 Task: Find a house in Concord, United States for 8 guests from 12th to 16th June with WiFi, free parking, TV, and a price range of 10,000 to 16,000 INR.
Action: Mouse moved to (576, 106)
Screenshot: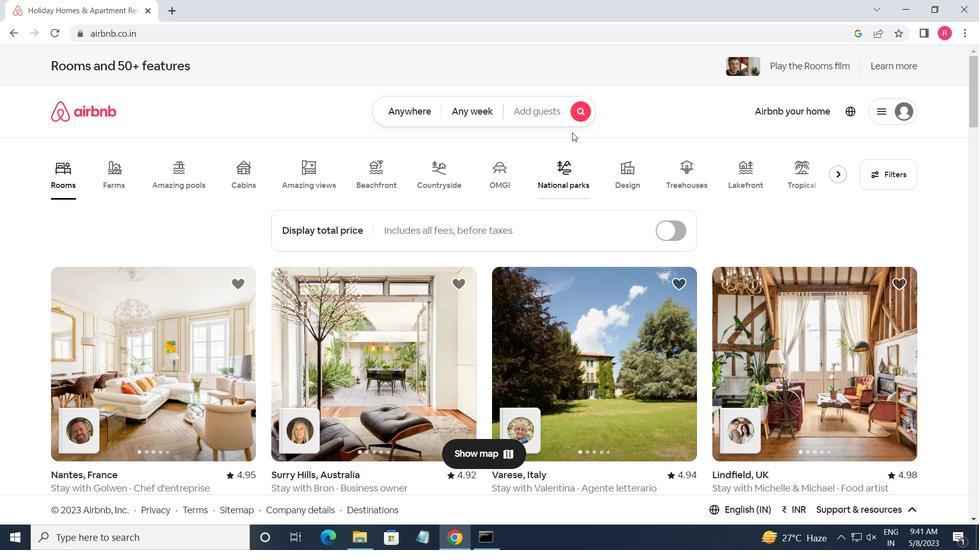 
Action: Mouse pressed left at (576, 106)
Screenshot: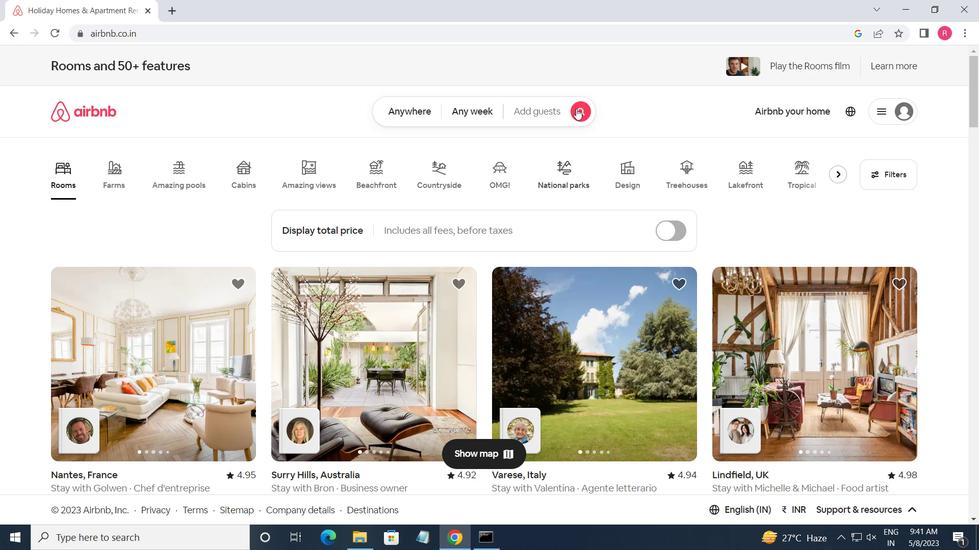 
Action: Mouse moved to (322, 154)
Screenshot: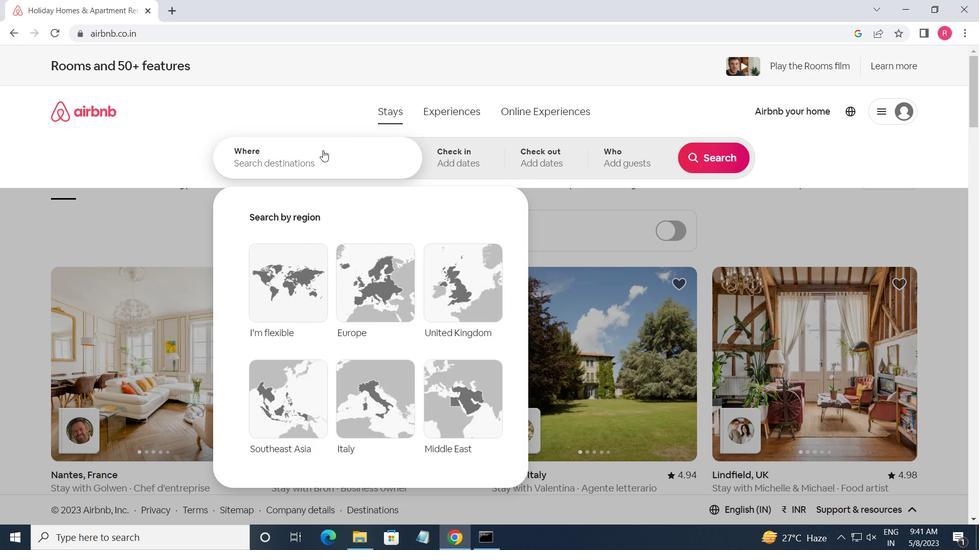 
Action: Mouse pressed left at (322, 154)
Screenshot: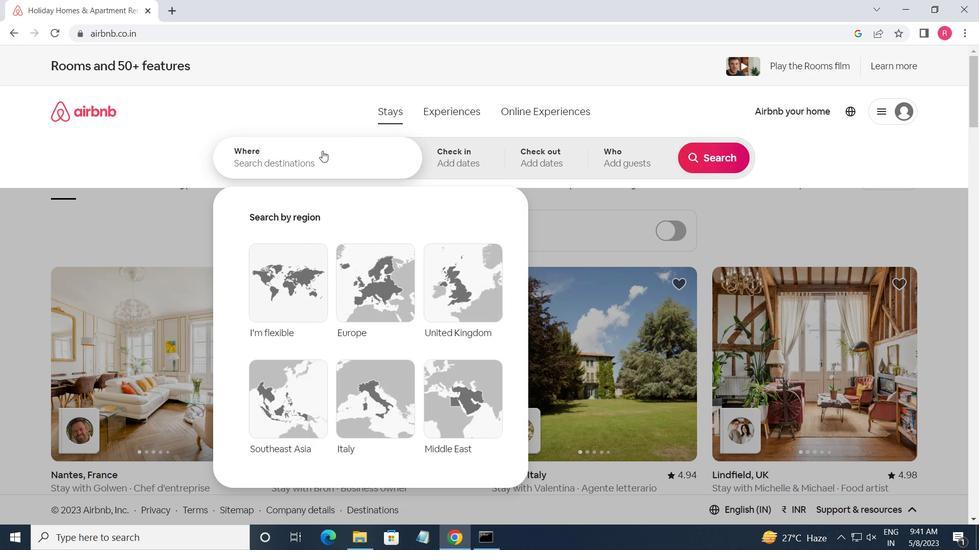 
Action: Key pressed <Key.shift>CONCORD,<Key.shift_r>UNITED<Key.space><Key.shift>STATE<Key.enter>
Screenshot: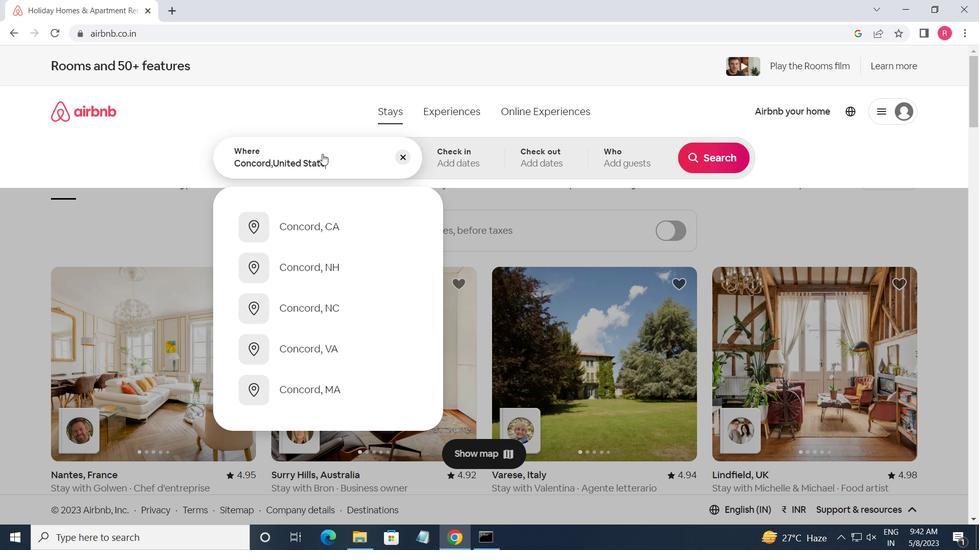 
Action: Mouse moved to (552, 379)
Screenshot: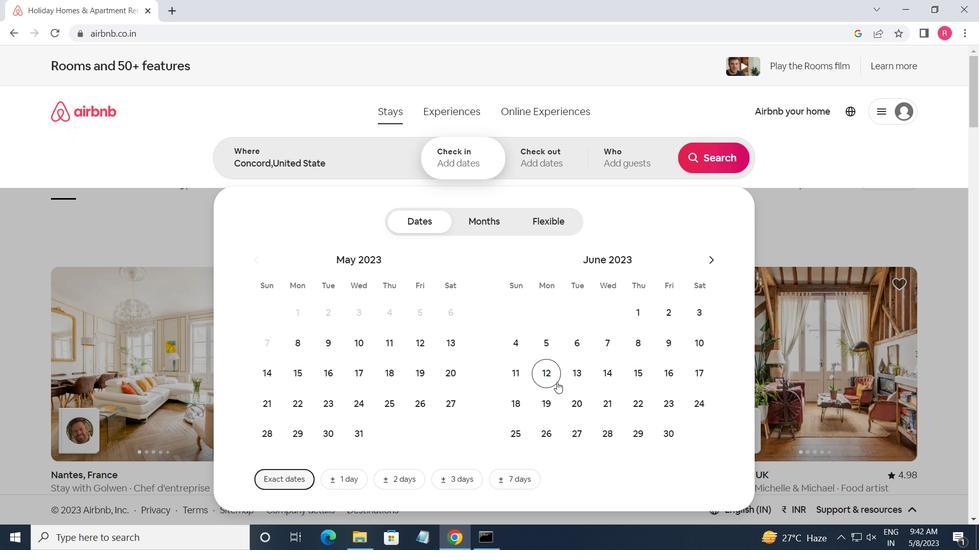 
Action: Mouse pressed left at (552, 379)
Screenshot: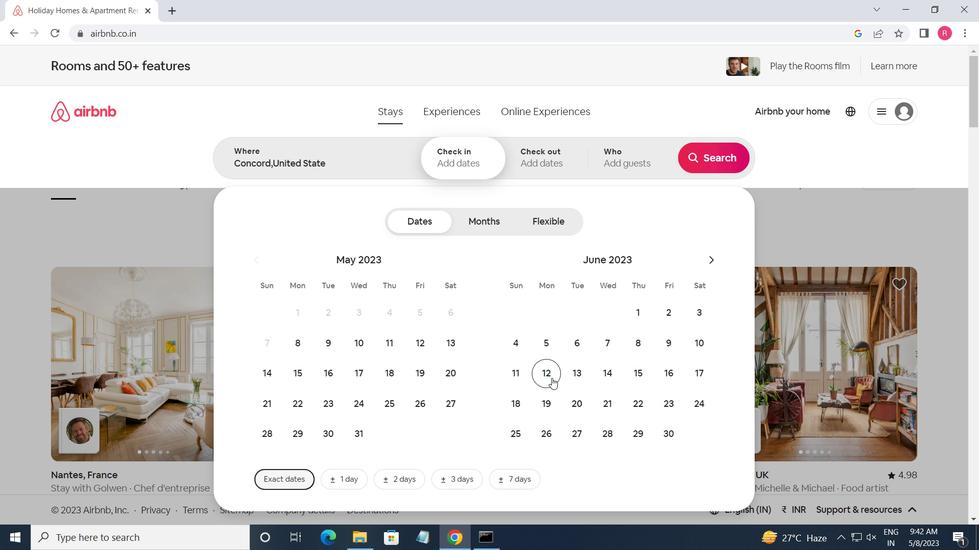 
Action: Mouse moved to (674, 378)
Screenshot: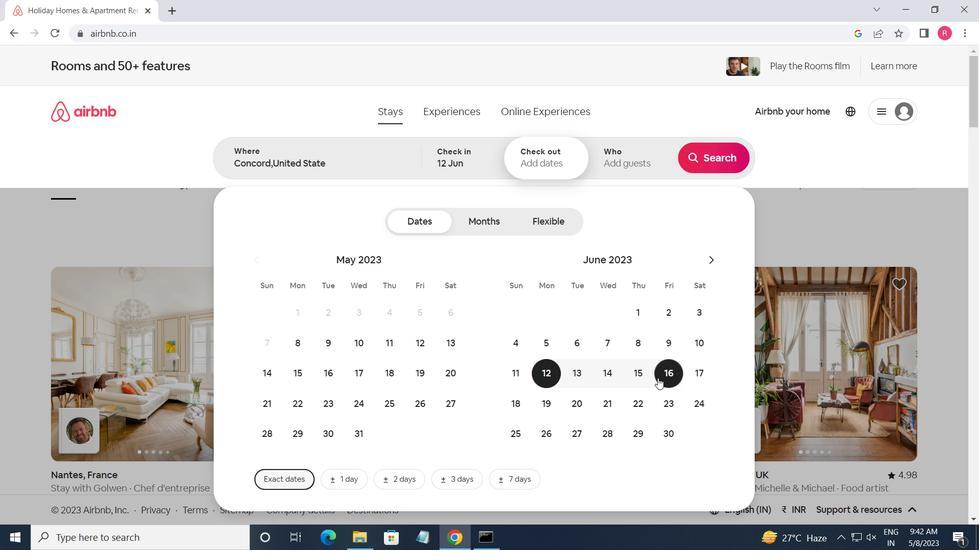 
Action: Mouse pressed left at (674, 378)
Screenshot: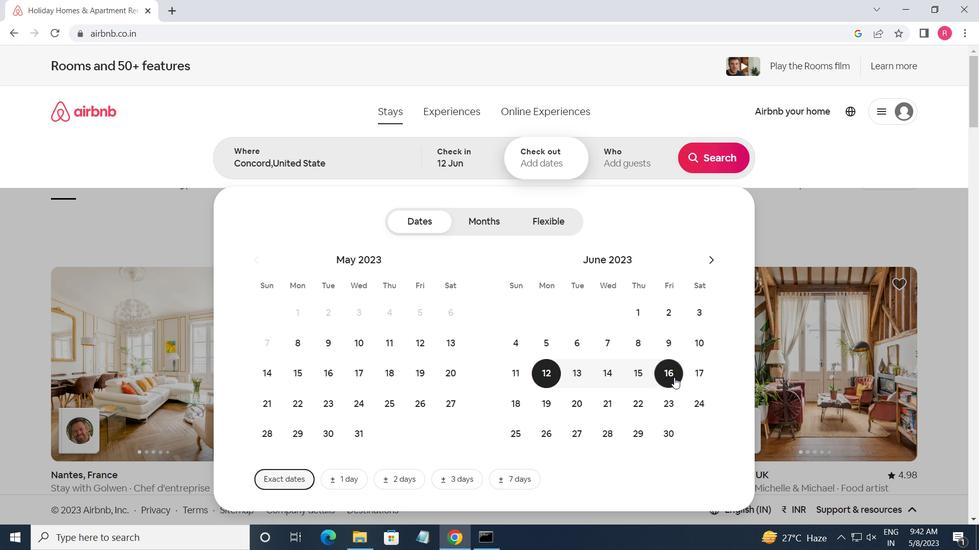
Action: Mouse moved to (644, 161)
Screenshot: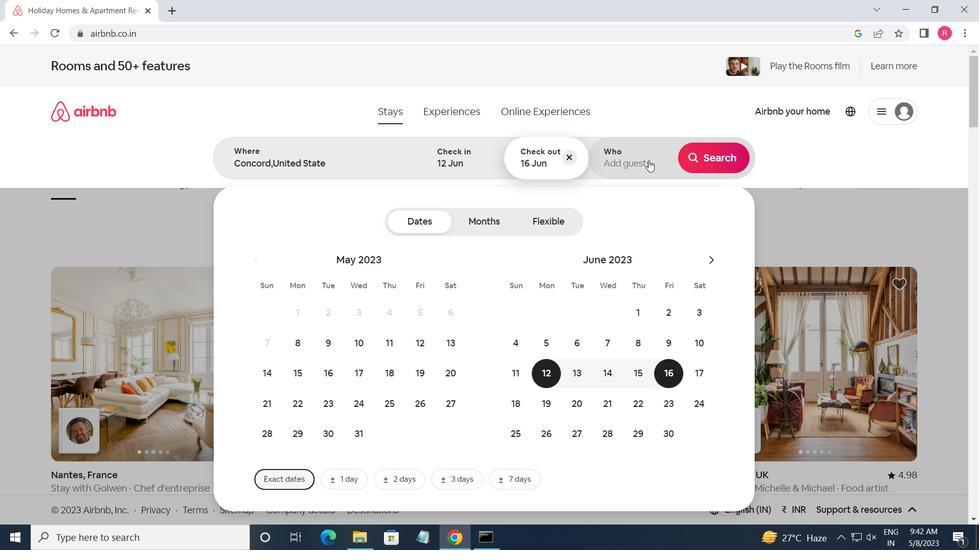 
Action: Mouse pressed left at (644, 161)
Screenshot: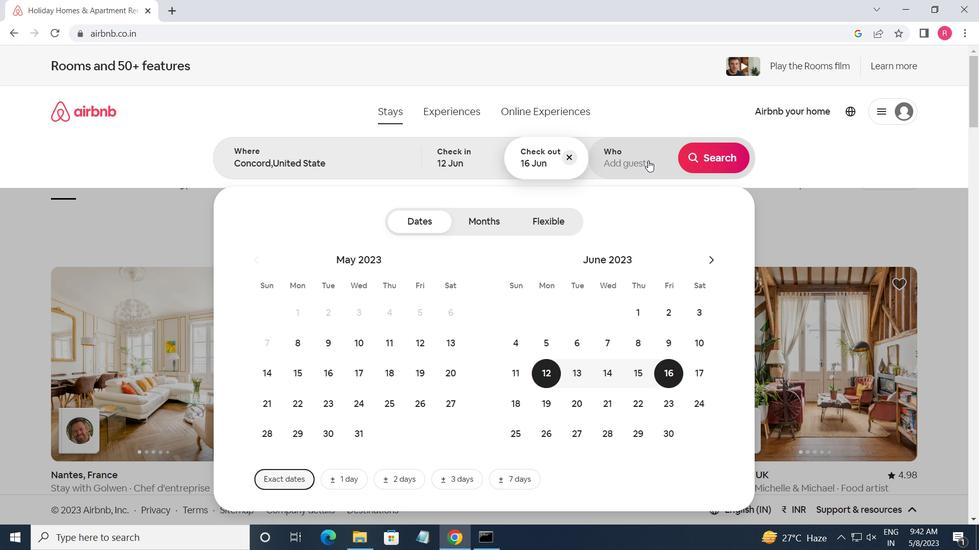 
Action: Mouse moved to (720, 230)
Screenshot: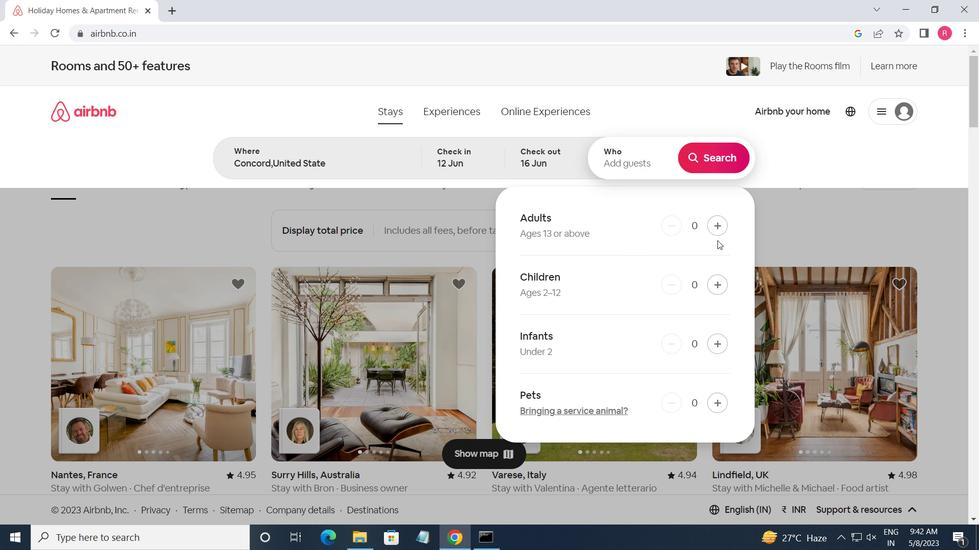 
Action: Mouse pressed left at (720, 230)
Screenshot: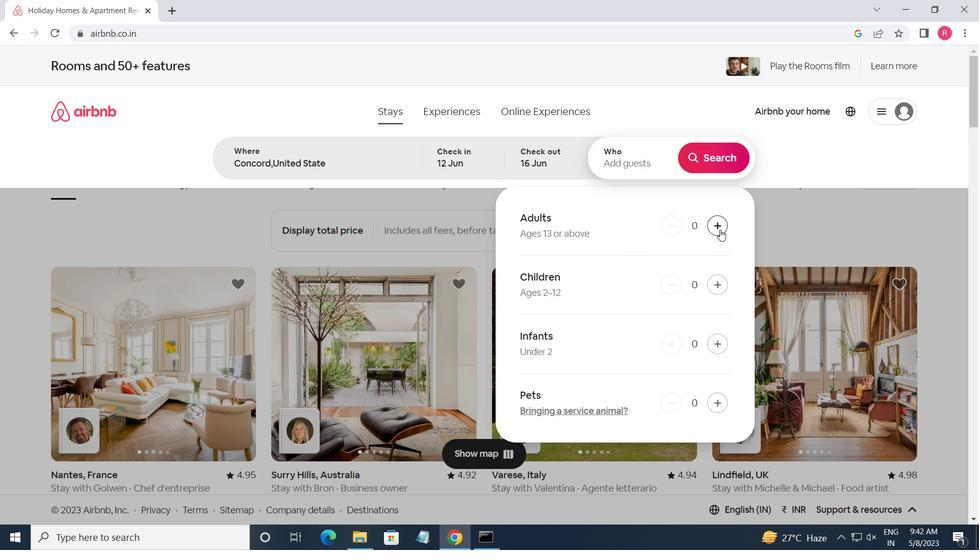 
Action: Mouse pressed left at (720, 230)
Screenshot: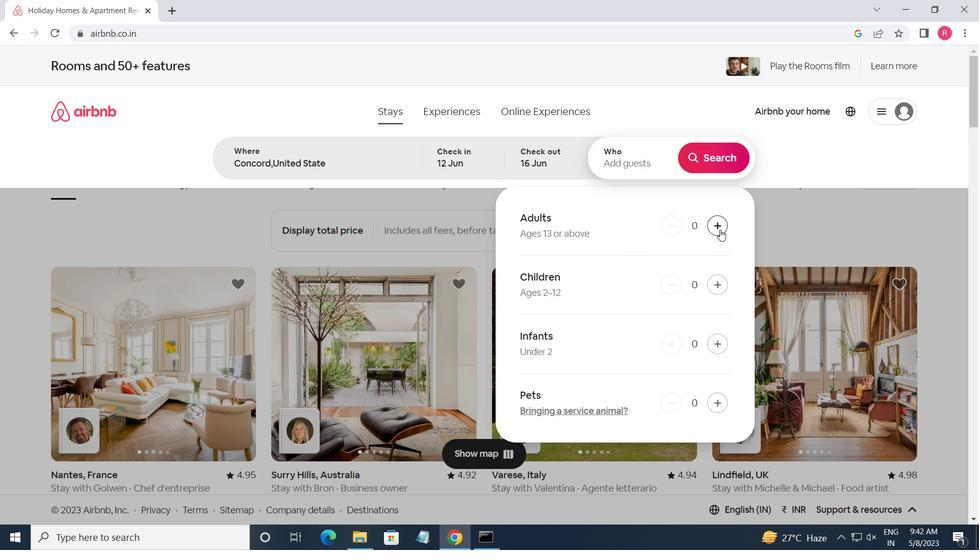 
Action: Mouse pressed left at (720, 230)
Screenshot: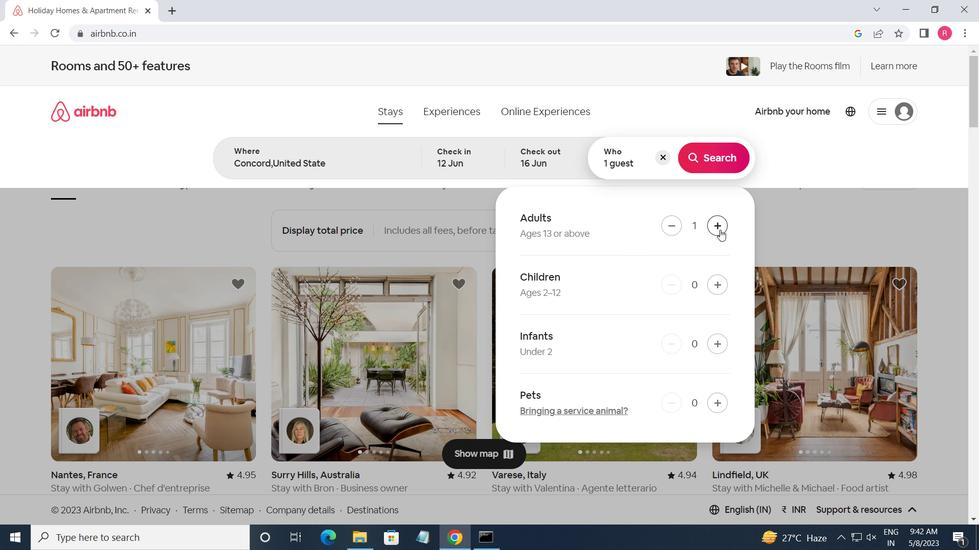 
Action: Mouse pressed left at (720, 230)
Screenshot: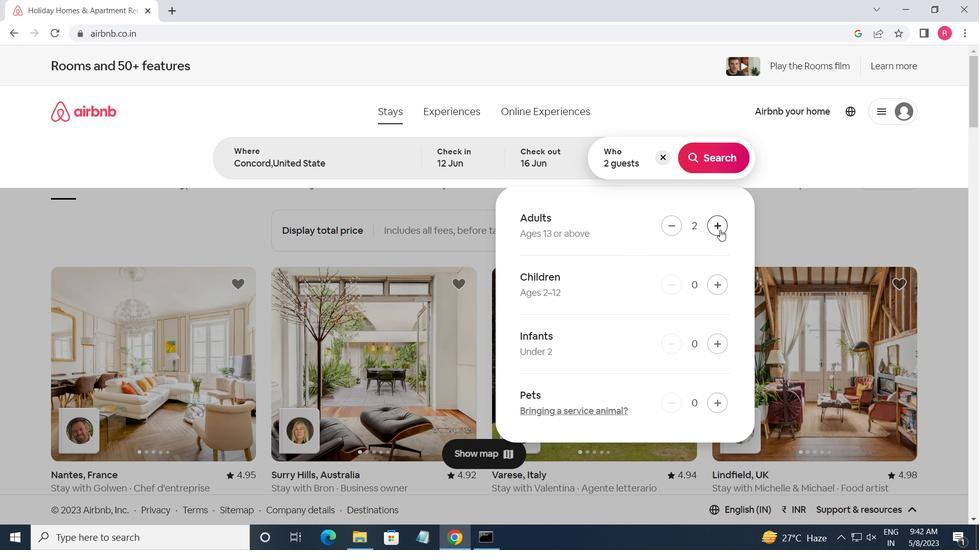 
Action: Mouse pressed left at (720, 230)
Screenshot: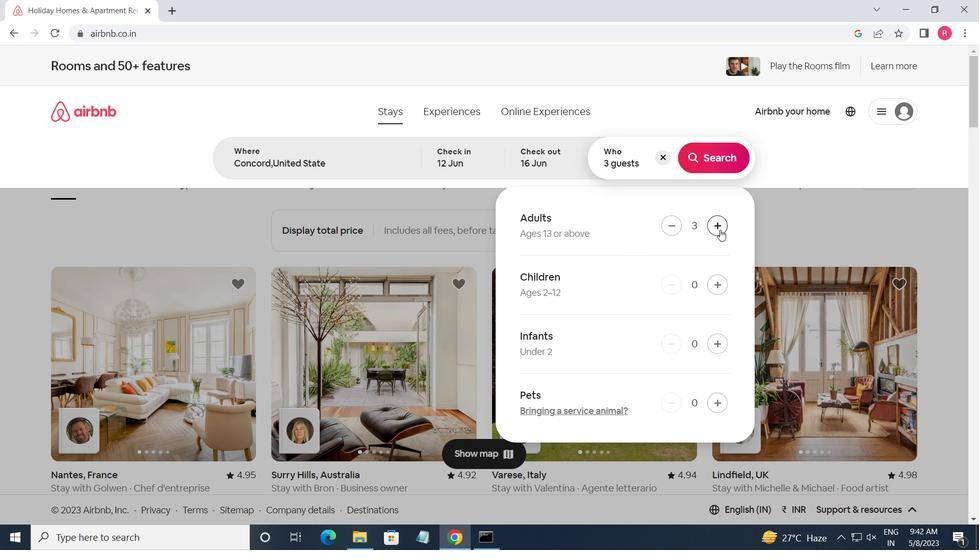 
Action: Mouse pressed left at (720, 230)
Screenshot: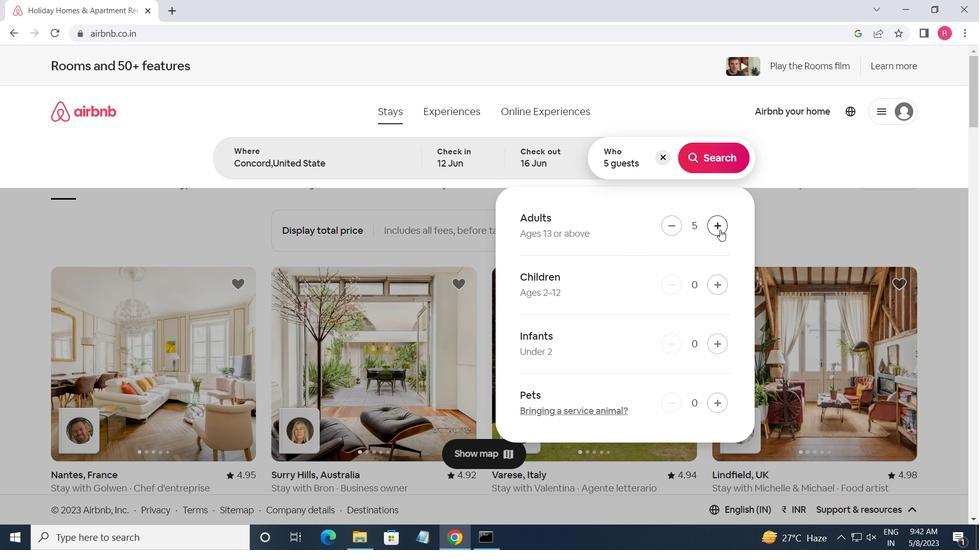 
Action: Mouse pressed left at (720, 230)
Screenshot: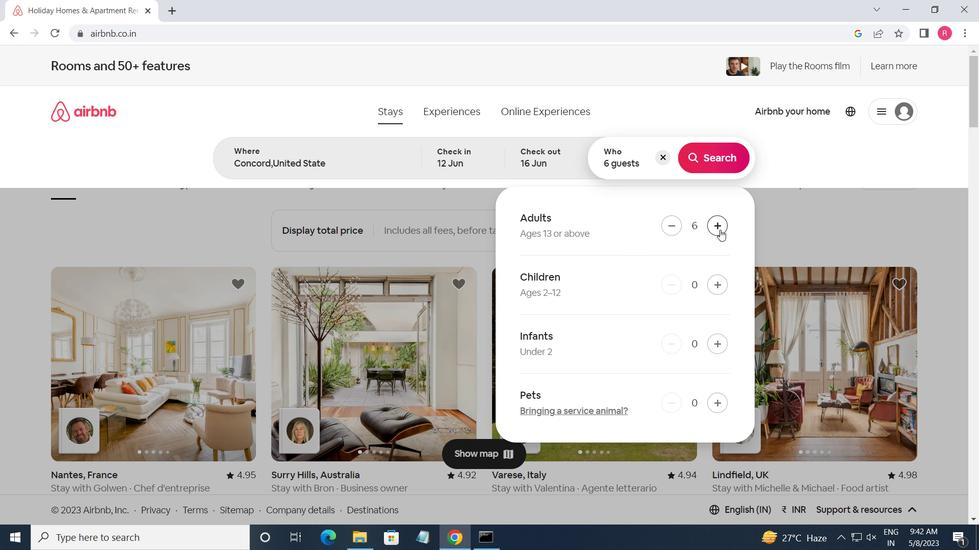 
Action: Mouse pressed left at (720, 230)
Screenshot: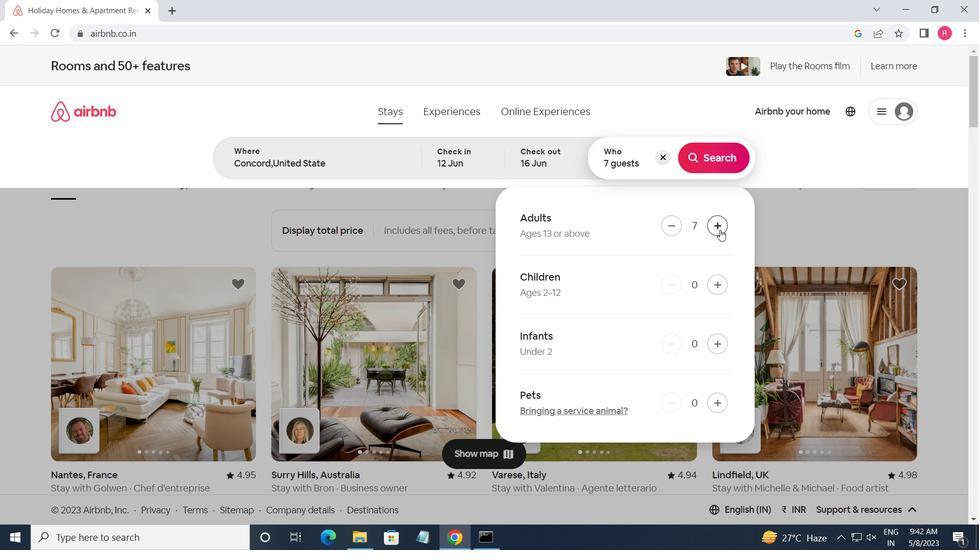 
Action: Mouse moved to (707, 169)
Screenshot: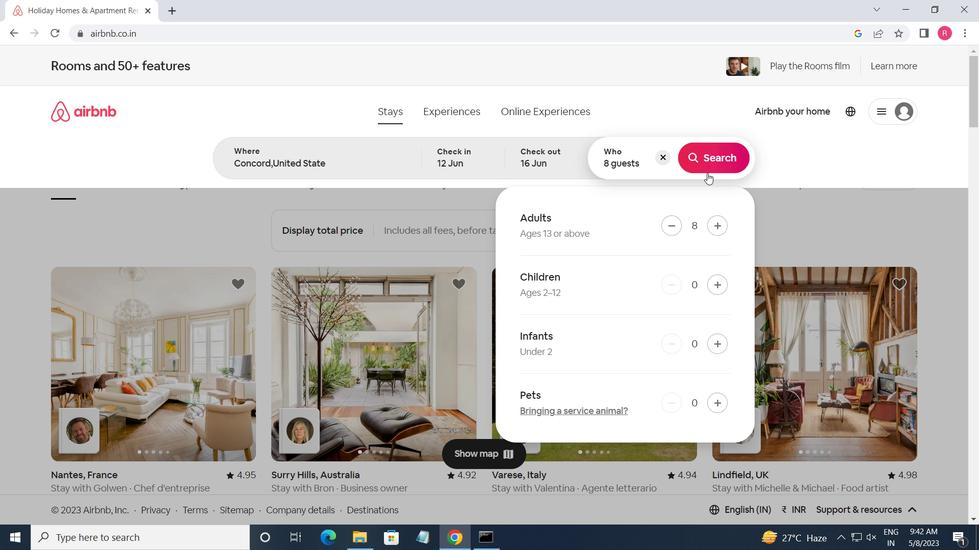 
Action: Mouse pressed left at (707, 169)
Screenshot: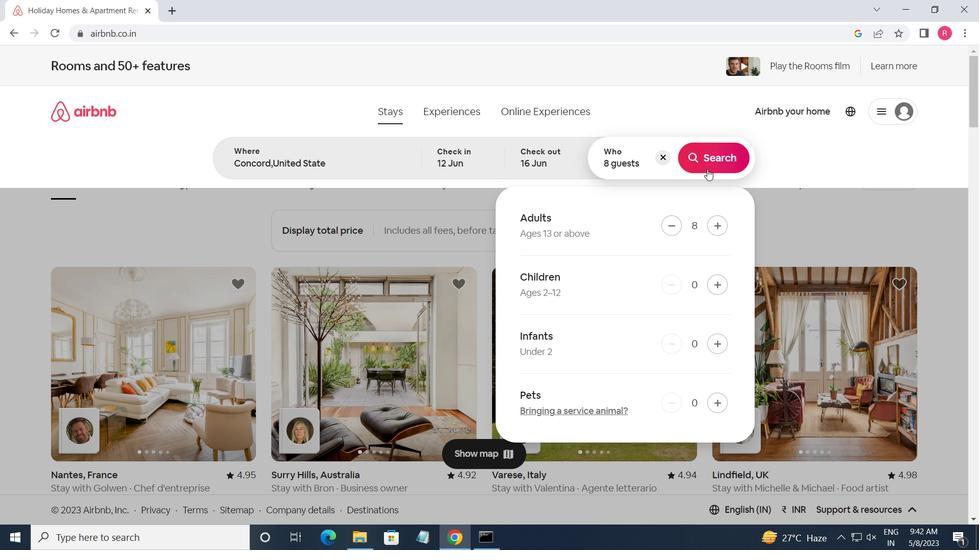
Action: Mouse moved to (937, 123)
Screenshot: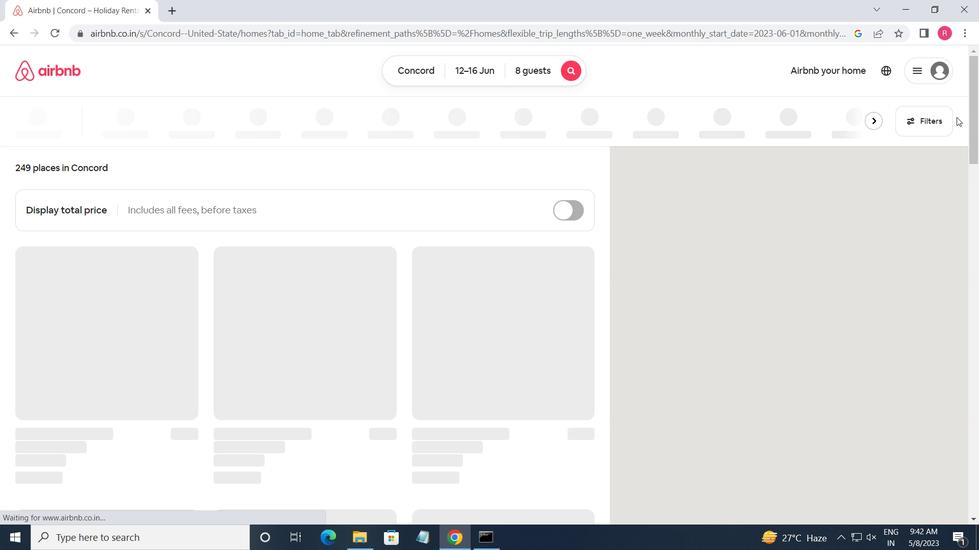 
Action: Mouse pressed left at (937, 123)
Screenshot: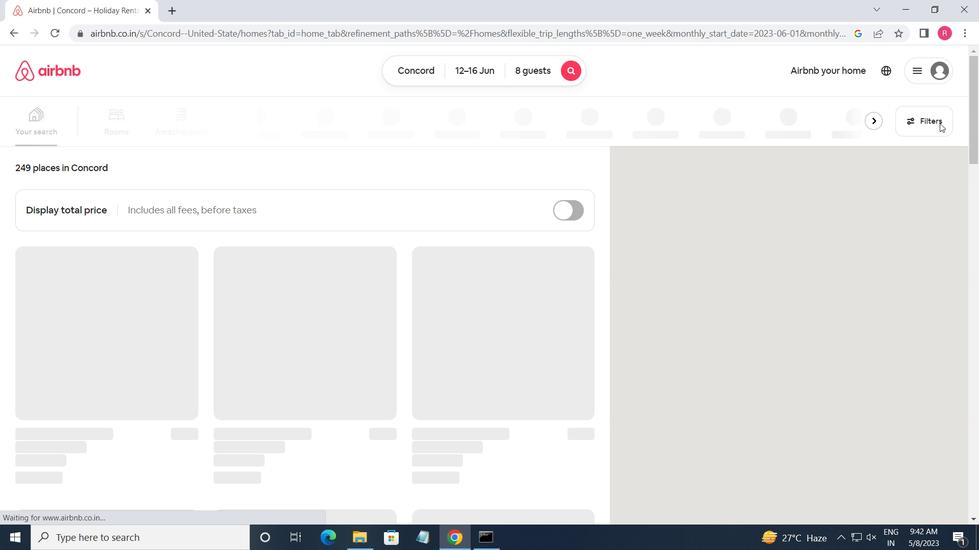 
Action: Mouse moved to (370, 337)
Screenshot: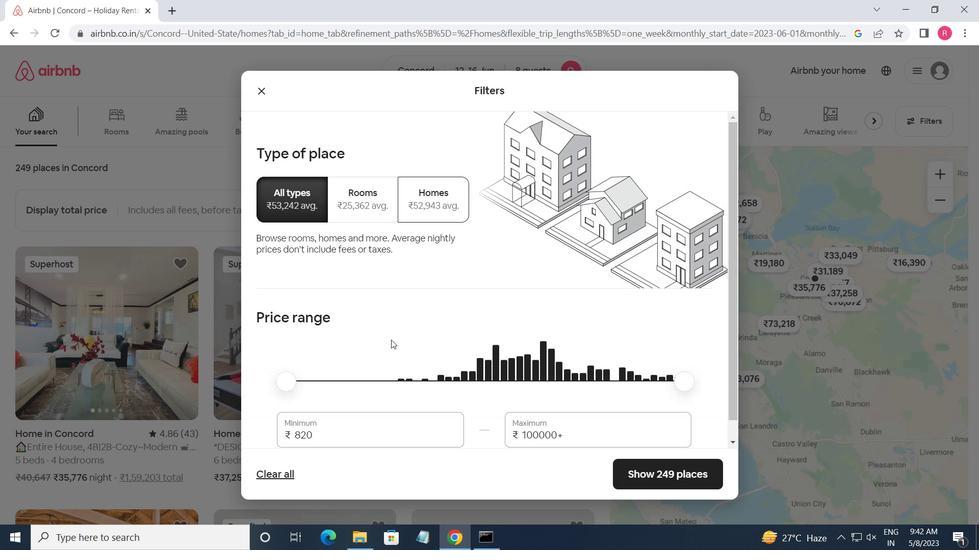 
Action: Mouse scrolled (370, 336) with delta (0, 0)
Screenshot: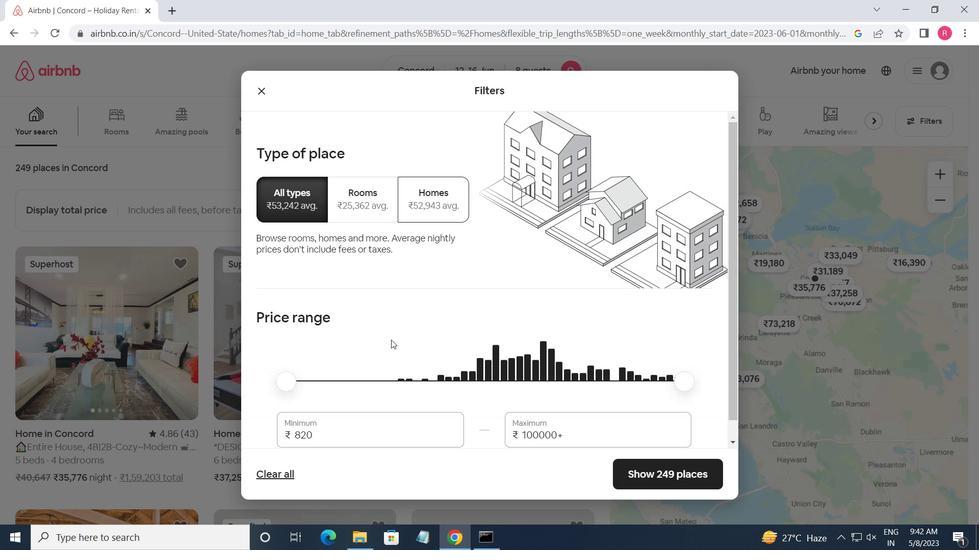 
Action: Mouse moved to (367, 328)
Screenshot: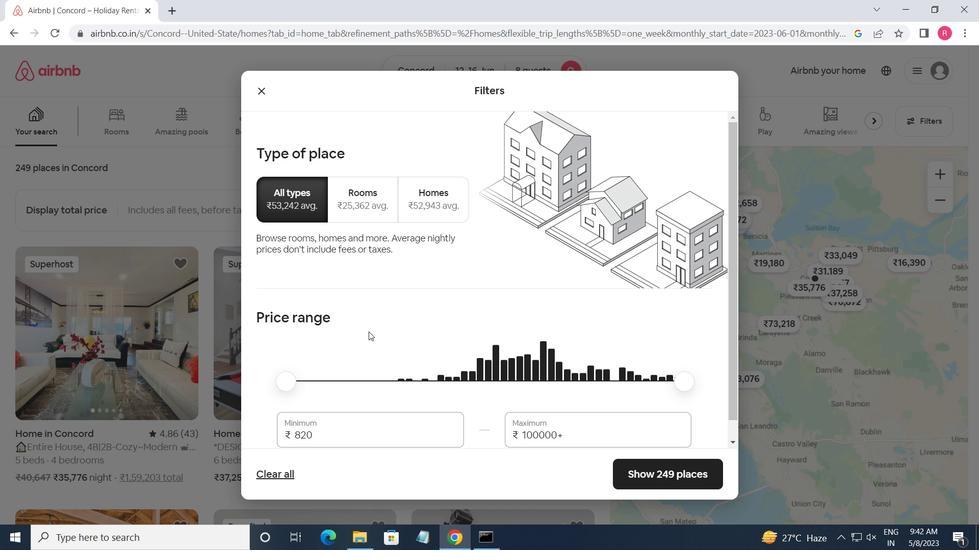 
Action: Mouse scrolled (367, 328) with delta (0, 0)
Screenshot: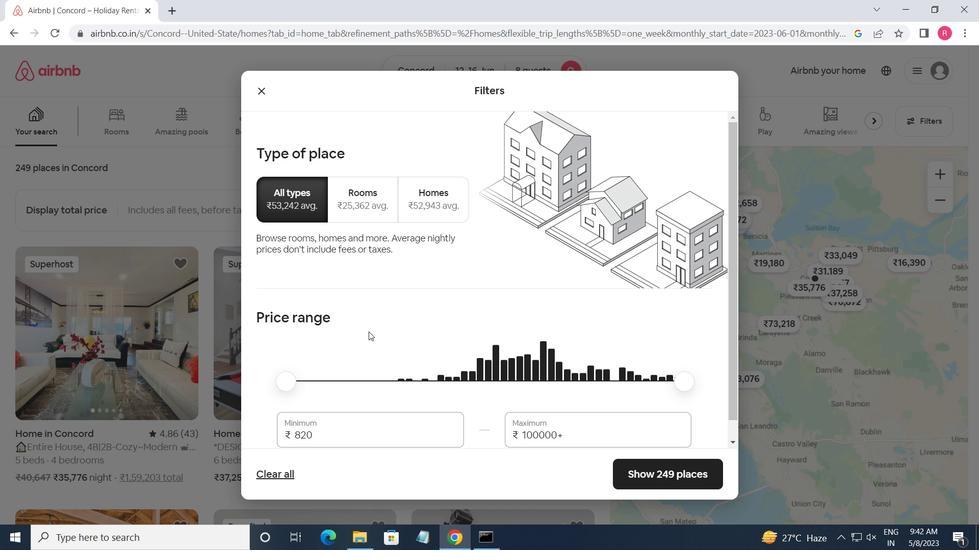 
Action: Mouse moved to (362, 326)
Screenshot: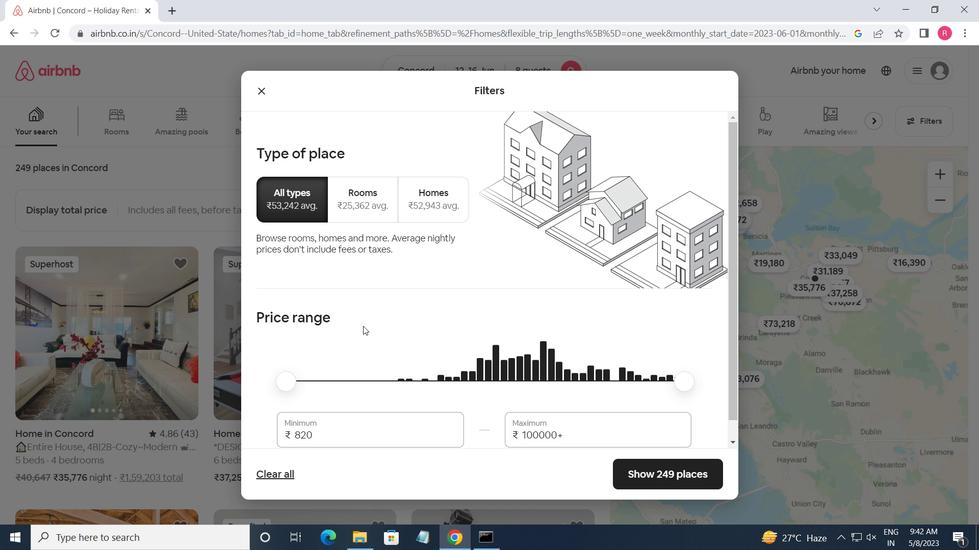 
Action: Mouse scrolled (362, 326) with delta (0, 0)
Screenshot: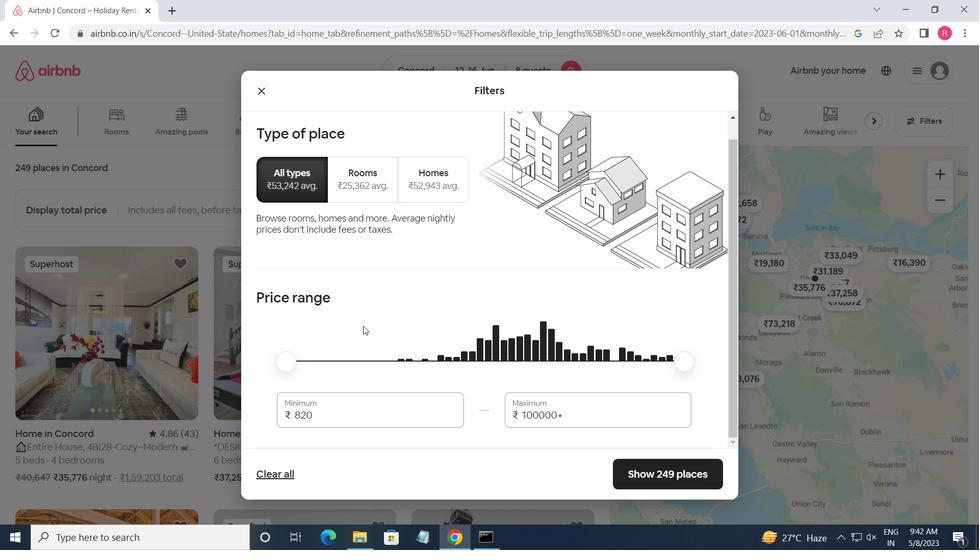 
Action: Mouse moved to (328, 403)
Screenshot: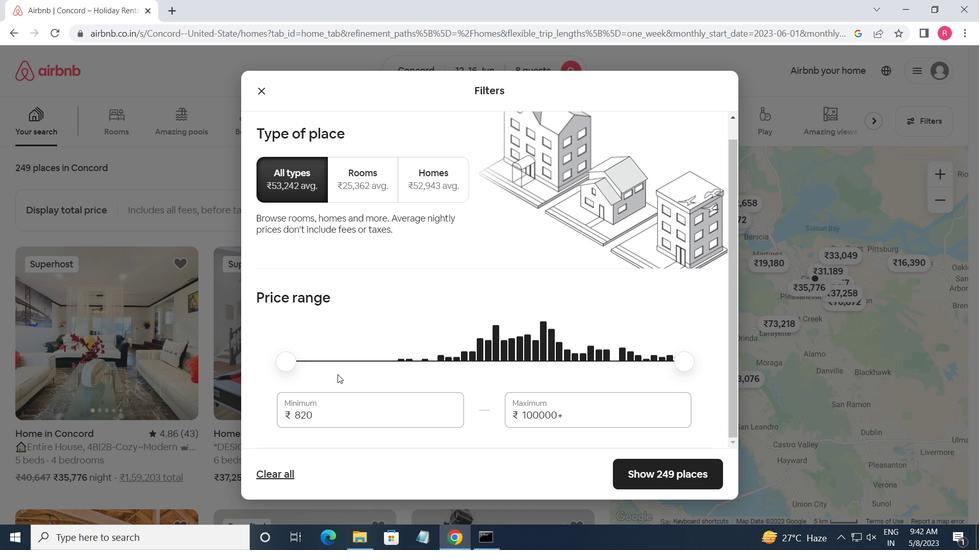 
Action: Mouse pressed left at (328, 403)
Screenshot: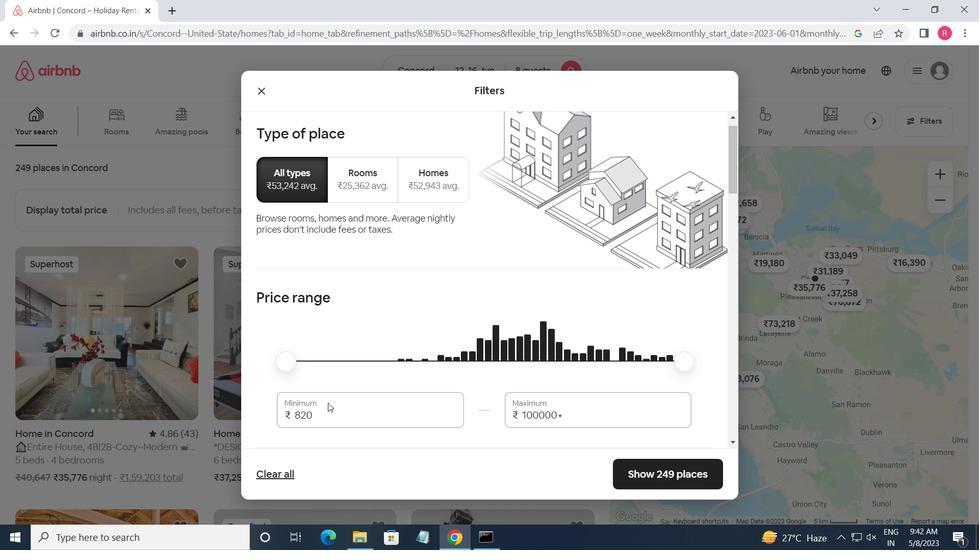
Action: Mouse moved to (326, 404)
Screenshot: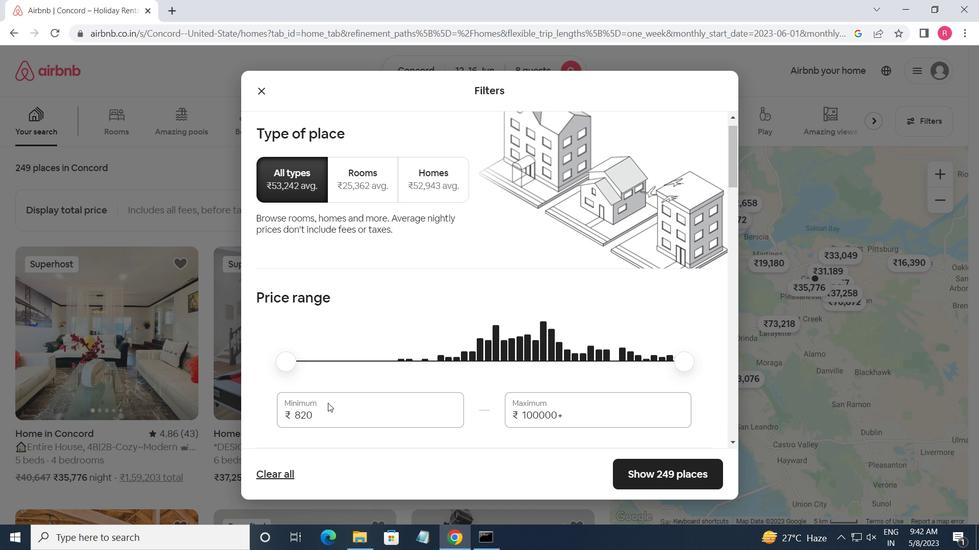 
Action: Key pressed <Key.backspace><Key.backspace><Key.backspace><Key.backspace><Key.backspace><Key.backspace><Key.backspace><Key.backspace><Key.backspace><Key.backspace>10000<Key.tab>16000
Screenshot: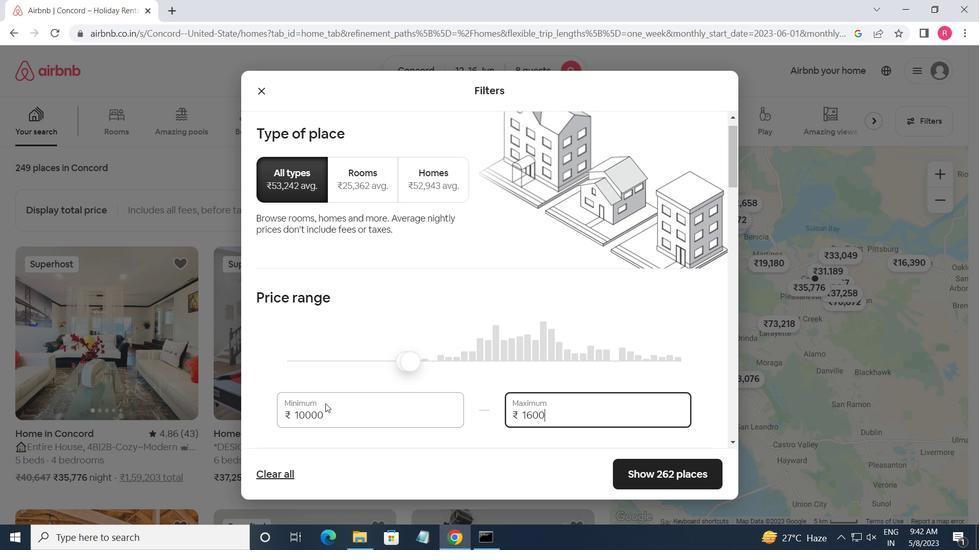 
Action: Mouse moved to (311, 440)
Screenshot: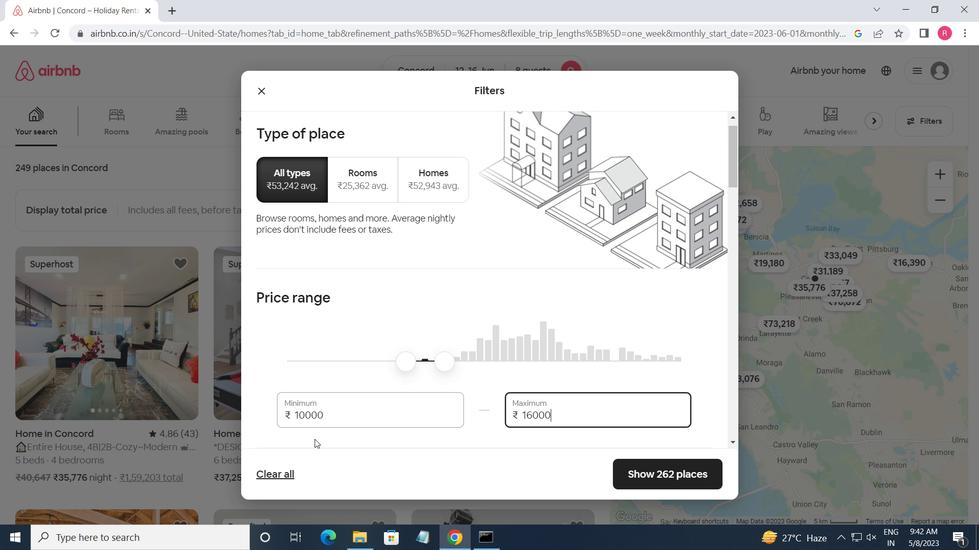 
Action: Mouse scrolled (311, 439) with delta (0, 0)
Screenshot: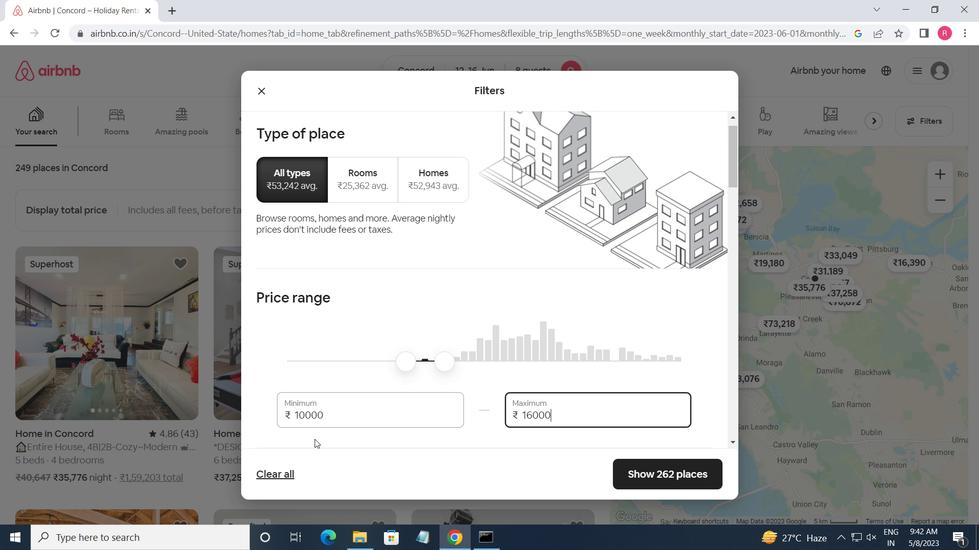 
Action: Mouse moved to (310, 440)
Screenshot: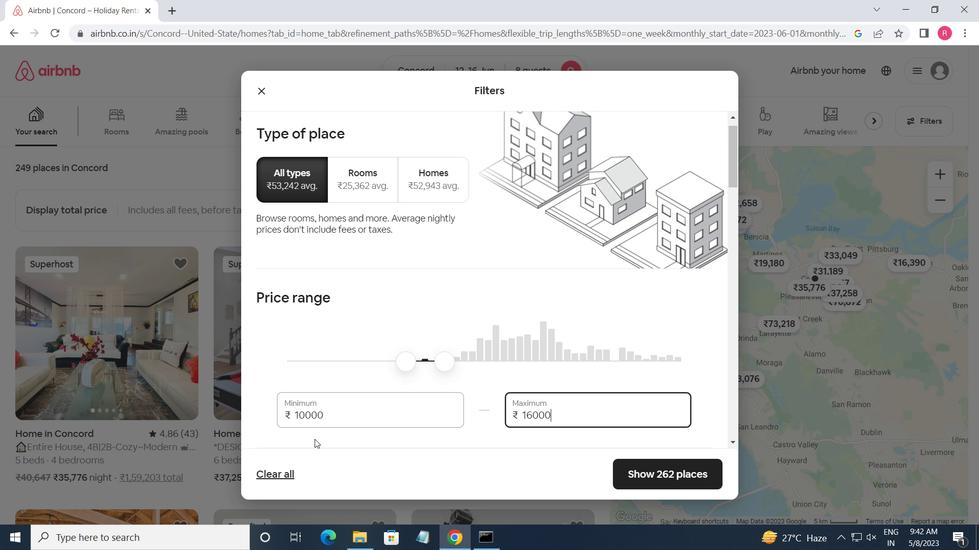 
Action: Mouse scrolled (310, 440) with delta (0, 0)
Screenshot: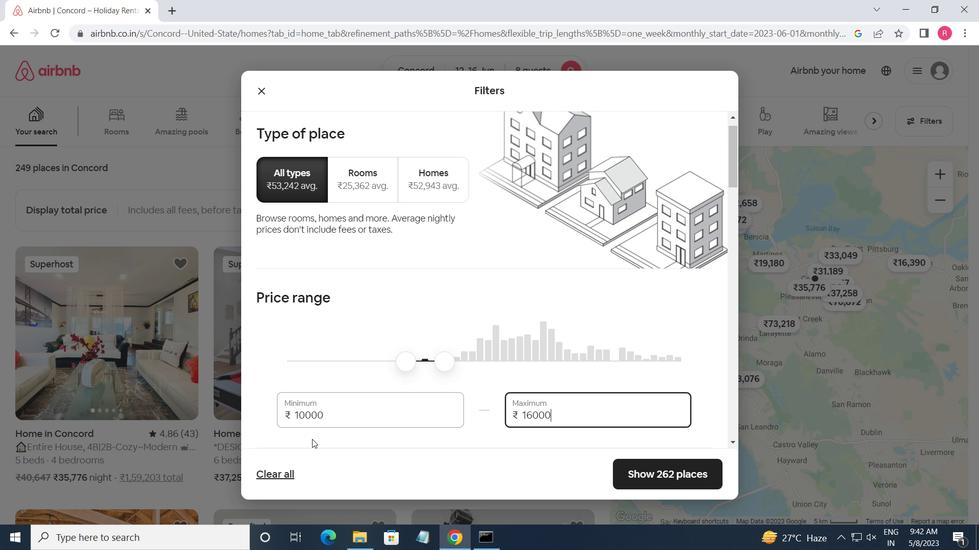 
Action: Mouse scrolled (310, 440) with delta (0, 0)
Screenshot: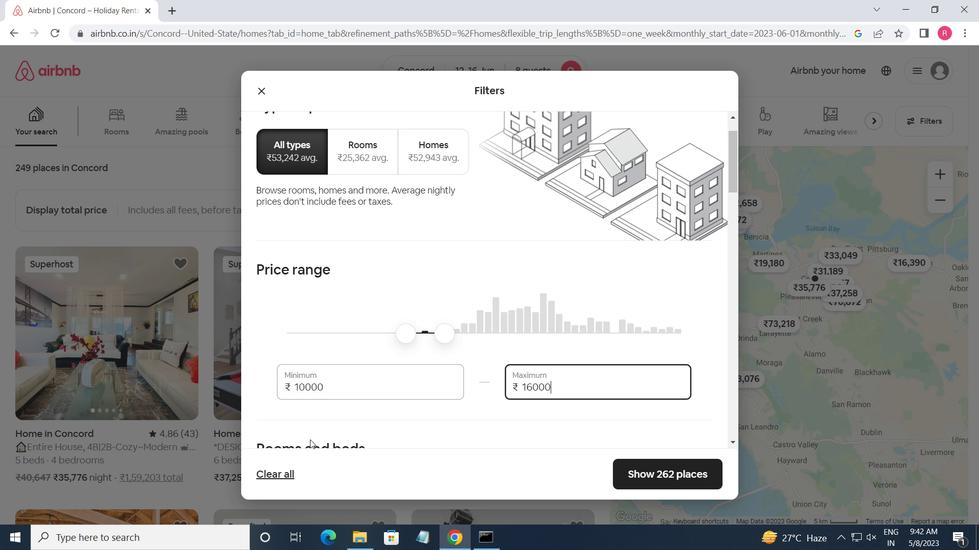 
Action: Mouse moved to (318, 411)
Screenshot: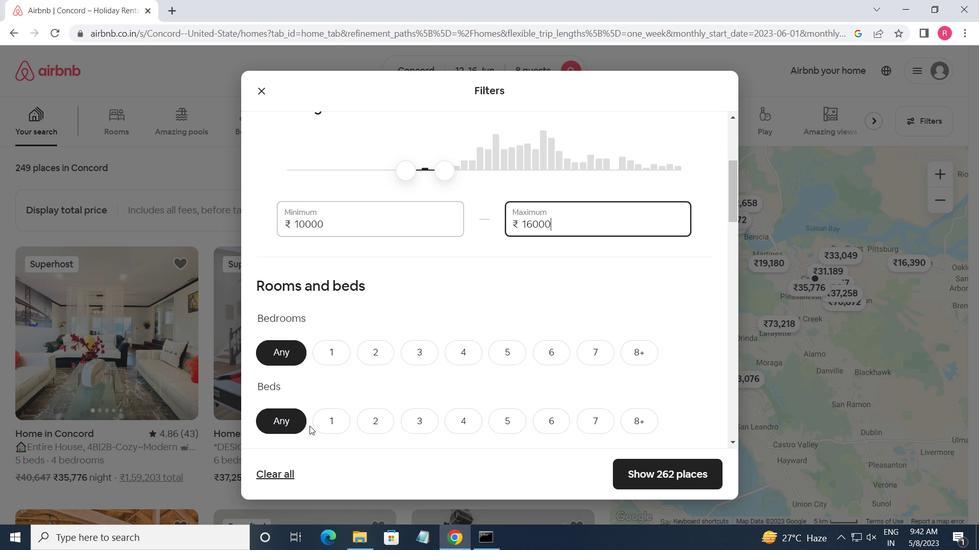 
Action: Mouse scrolled (318, 410) with delta (0, 0)
Screenshot: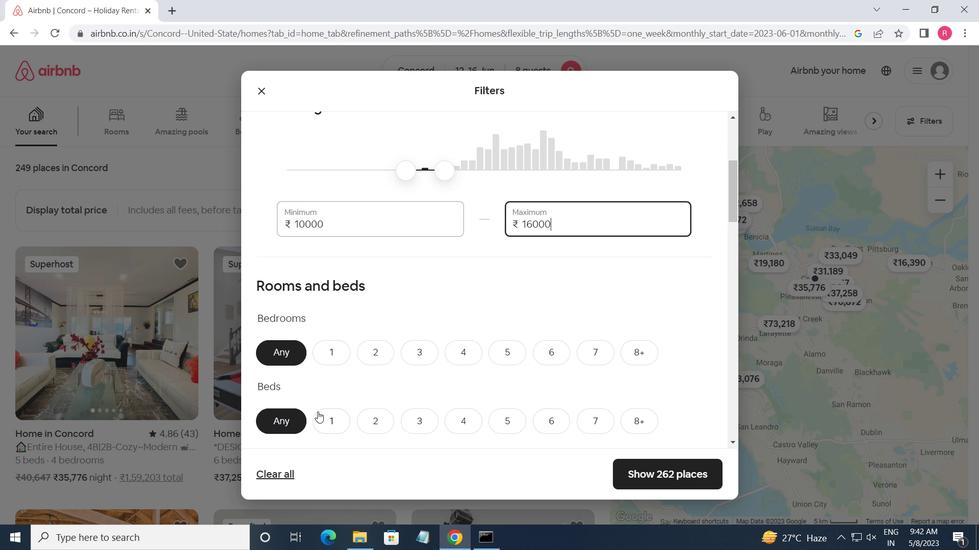
Action: Mouse scrolled (318, 410) with delta (0, 0)
Screenshot: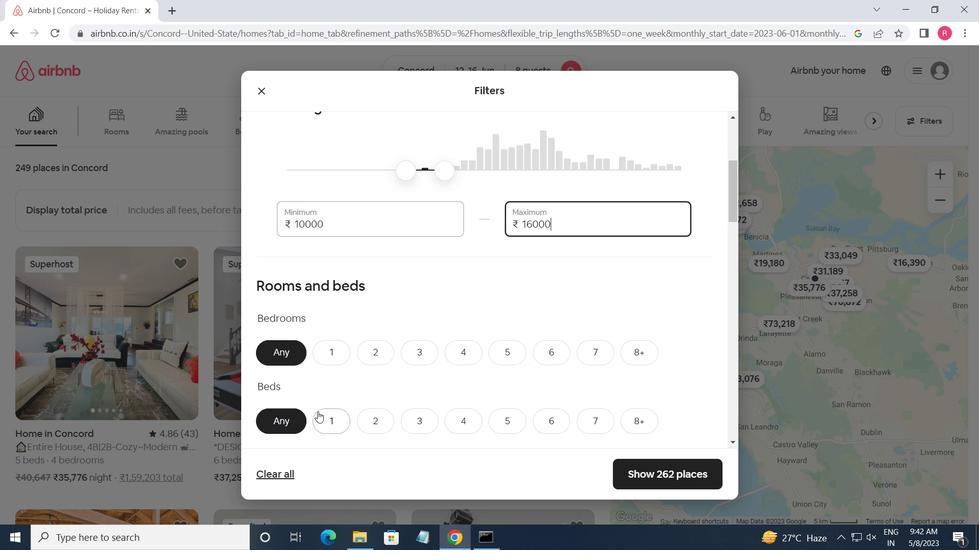 
Action: Mouse moved to (638, 230)
Screenshot: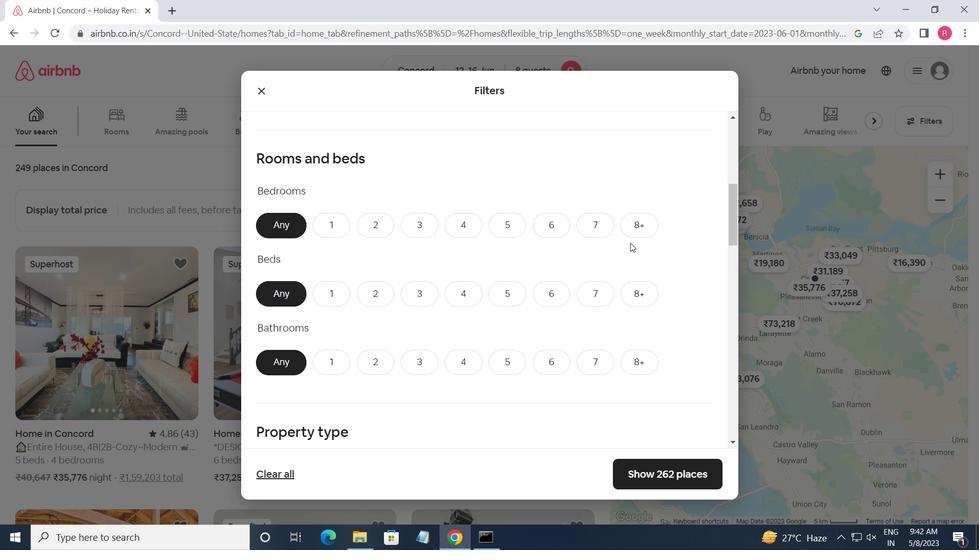 
Action: Mouse pressed left at (638, 230)
Screenshot: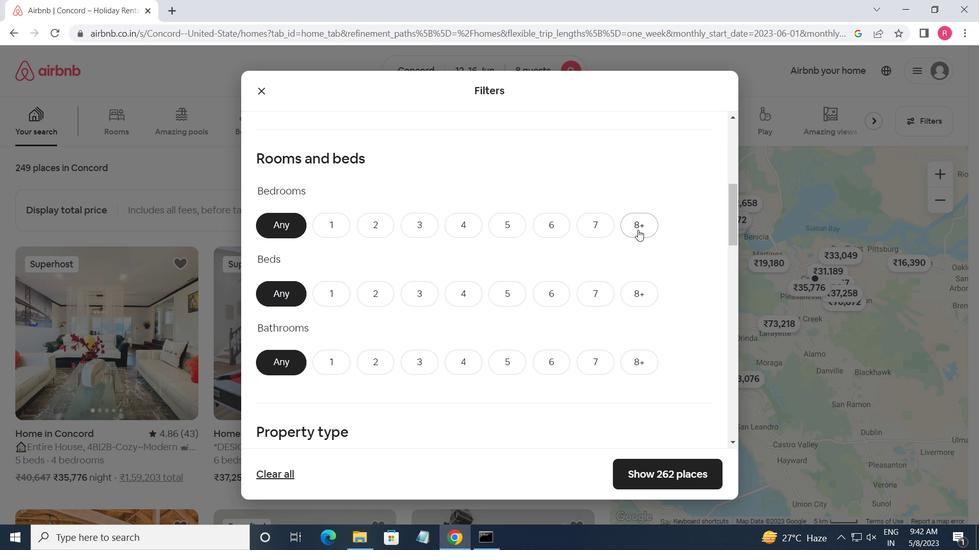 
Action: Mouse moved to (638, 288)
Screenshot: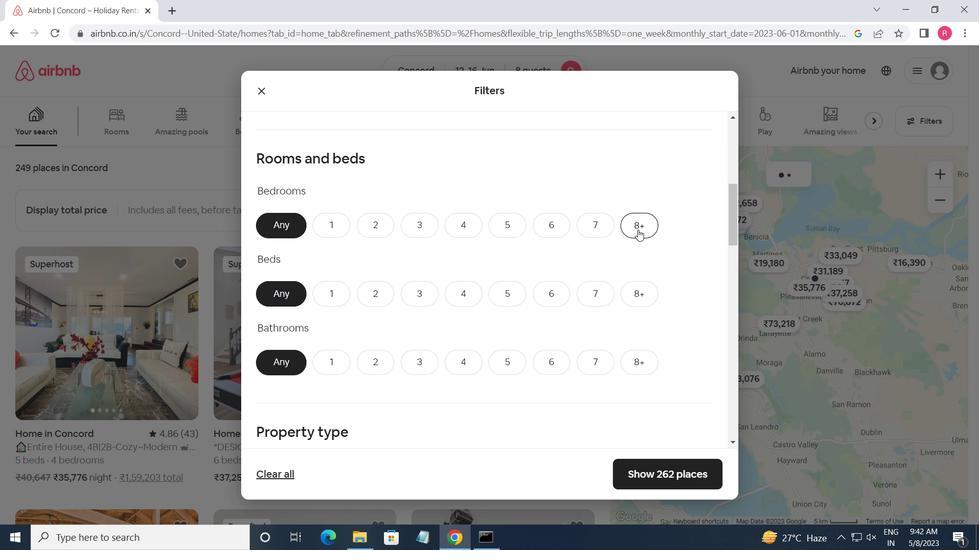 
Action: Mouse pressed left at (638, 288)
Screenshot: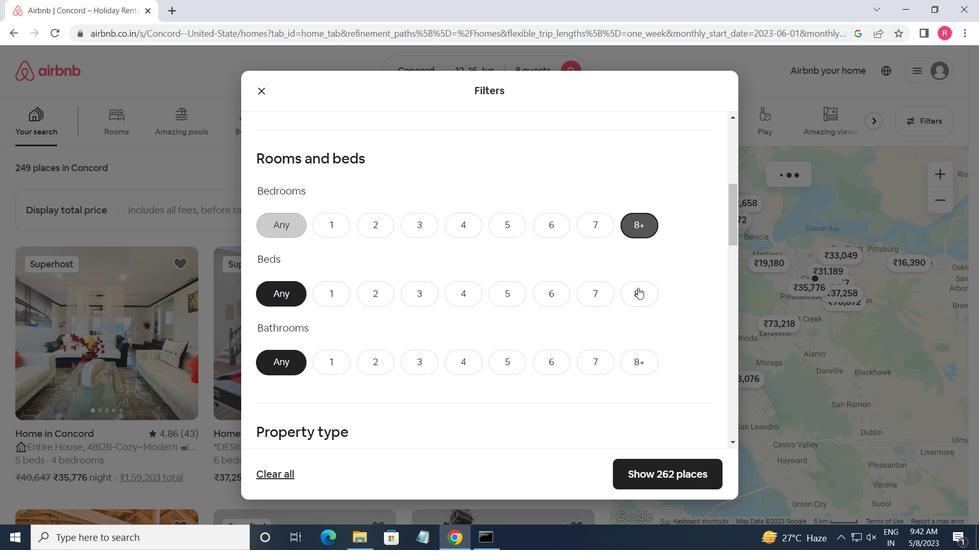 
Action: Mouse moved to (638, 359)
Screenshot: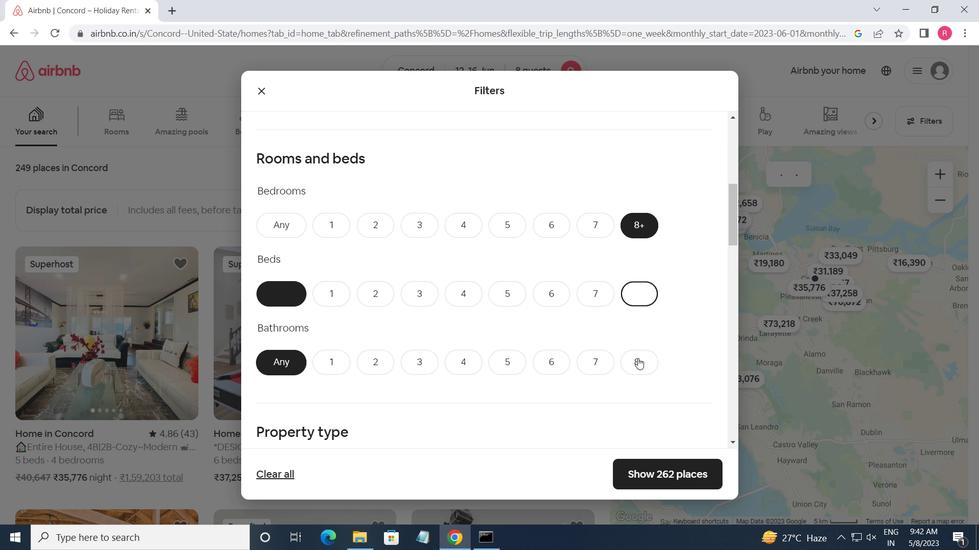 
Action: Mouse pressed left at (638, 359)
Screenshot: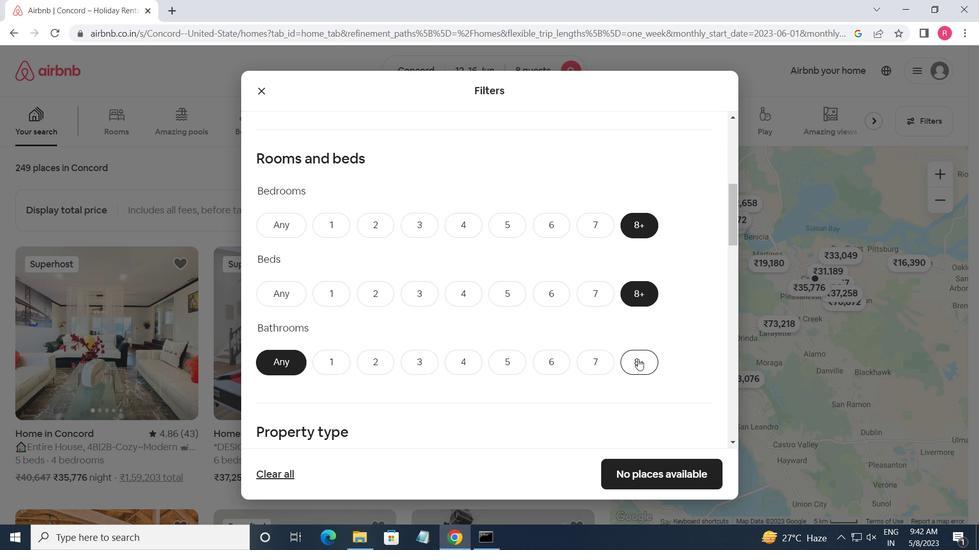 
Action: Mouse moved to (635, 355)
Screenshot: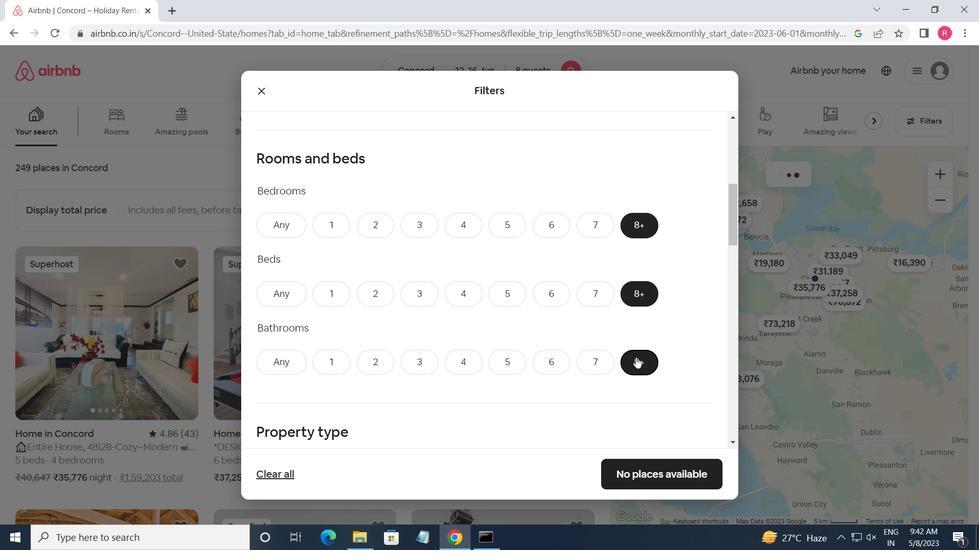 
Action: Mouse scrolled (635, 355) with delta (0, 0)
Screenshot: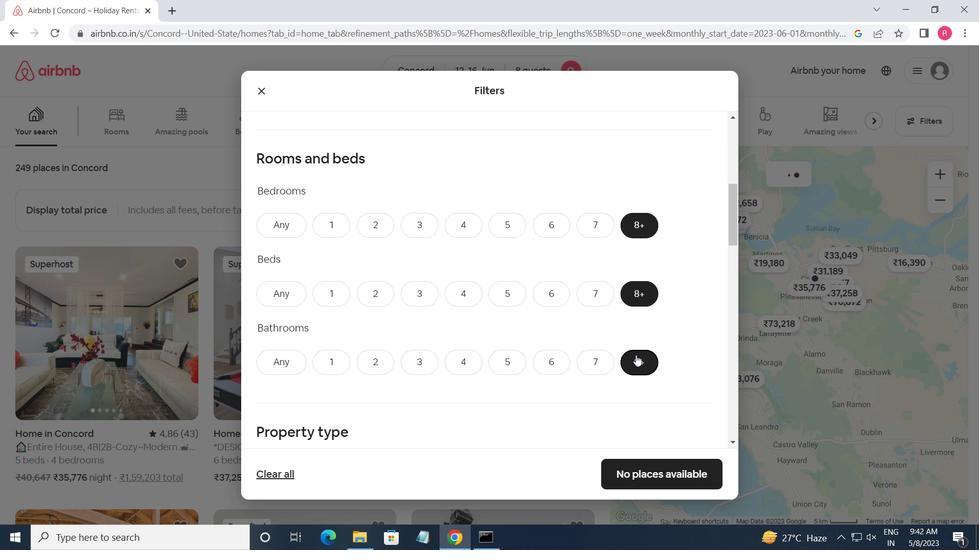 
Action: Mouse moved to (633, 355)
Screenshot: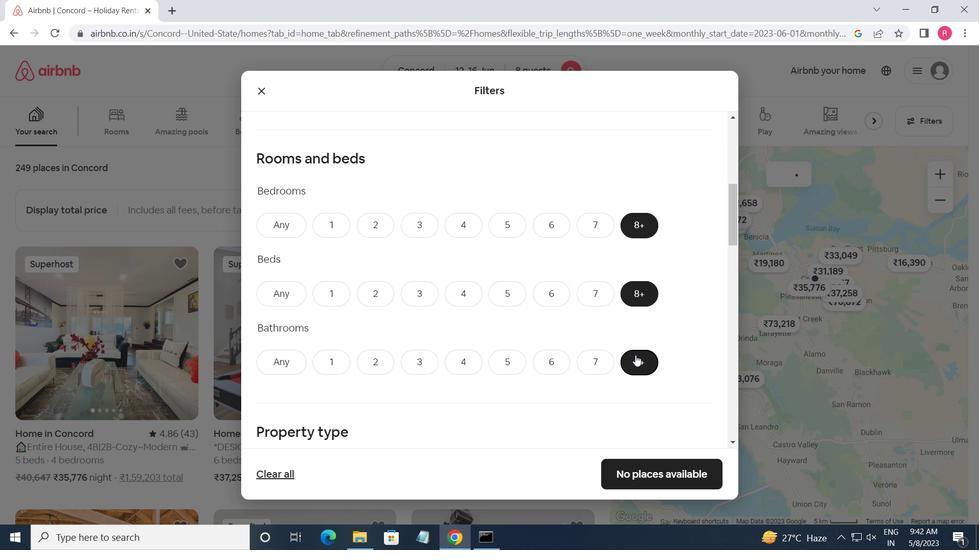 
Action: Mouse scrolled (633, 355) with delta (0, 0)
Screenshot: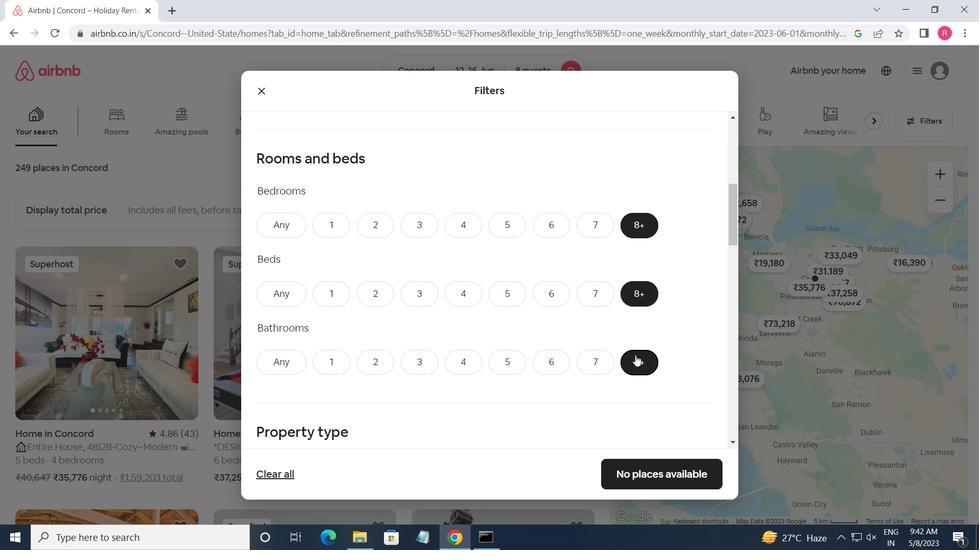 
Action: Mouse moved to (555, 345)
Screenshot: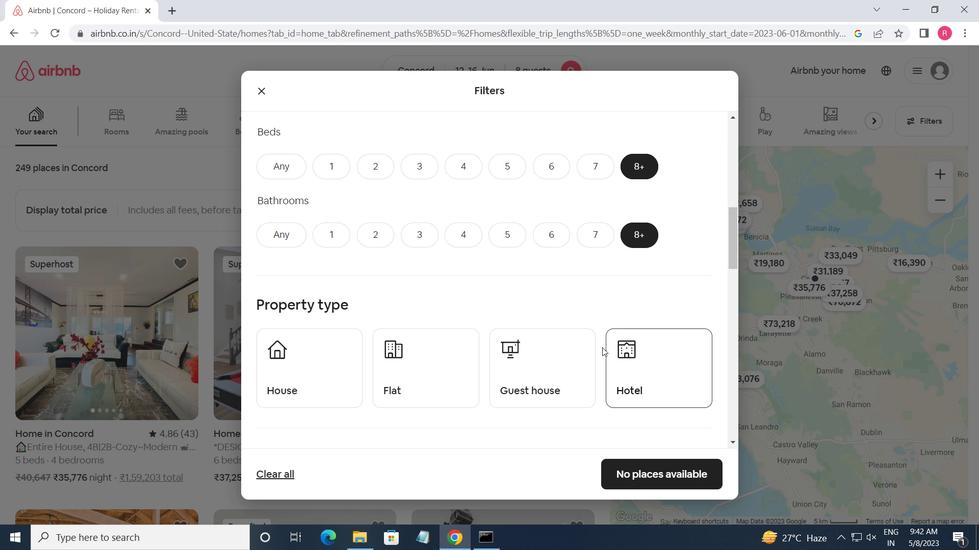 
Action: Mouse scrolled (555, 345) with delta (0, 0)
Screenshot: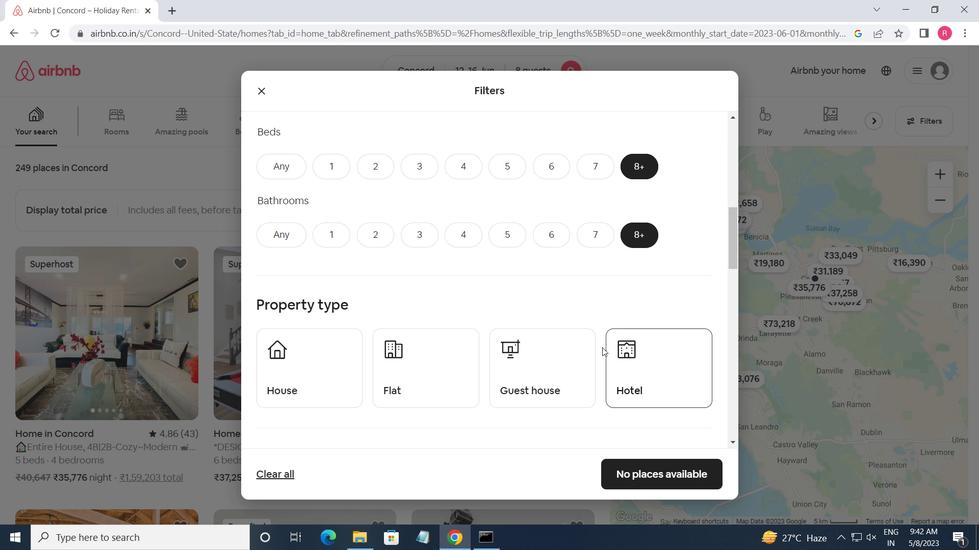 
Action: Mouse moved to (342, 307)
Screenshot: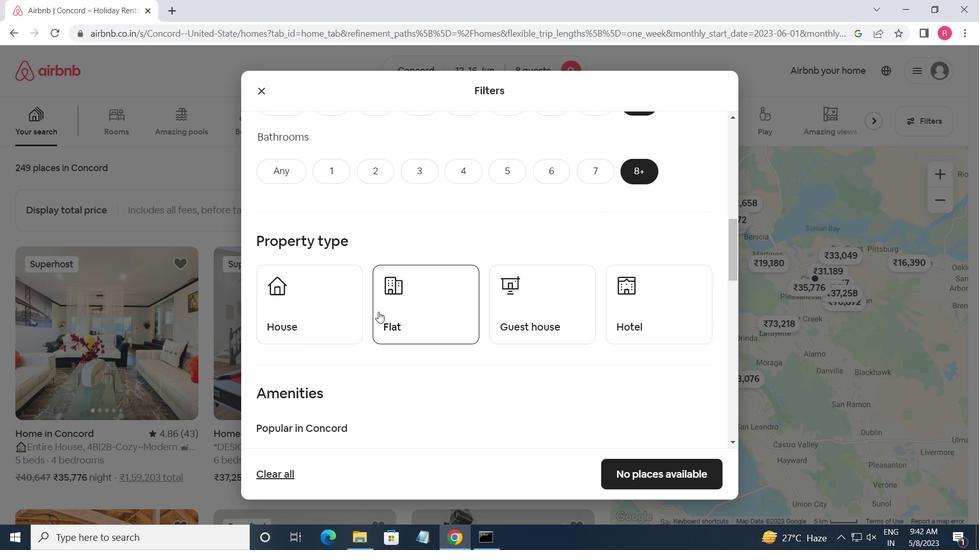 
Action: Mouse pressed left at (342, 307)
Screenshot: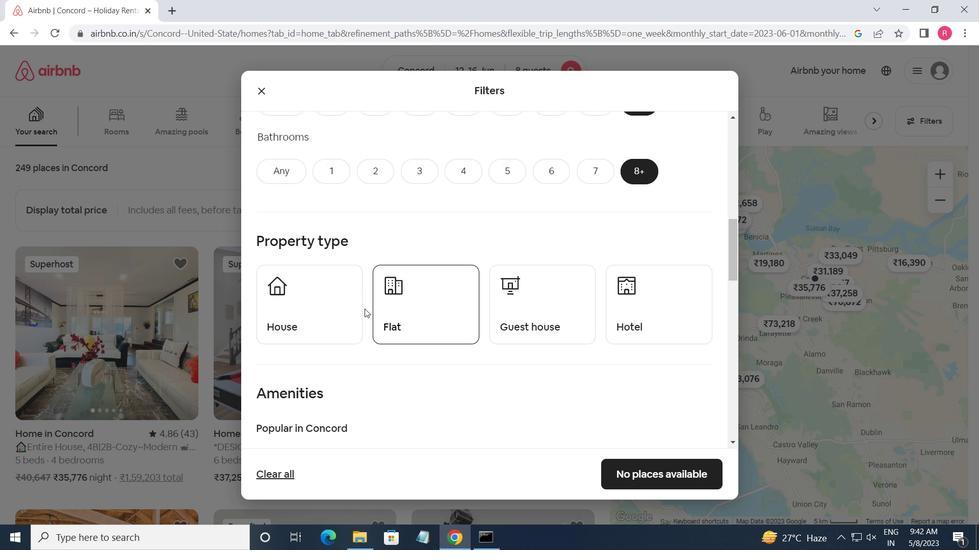 
Action: Mouse moved to (446, 309)
Screenshot: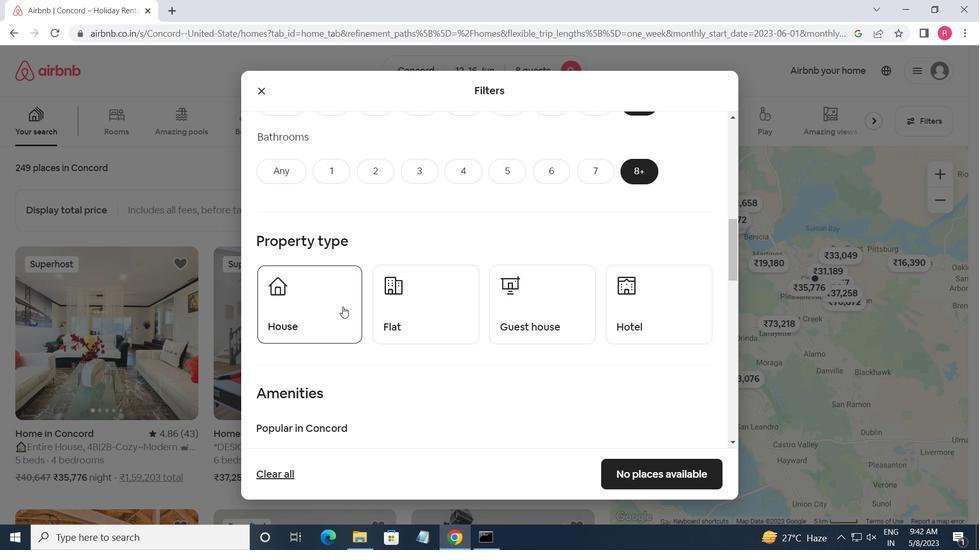 
Action: Mouse pressed left at (446, 309)
Screenshot: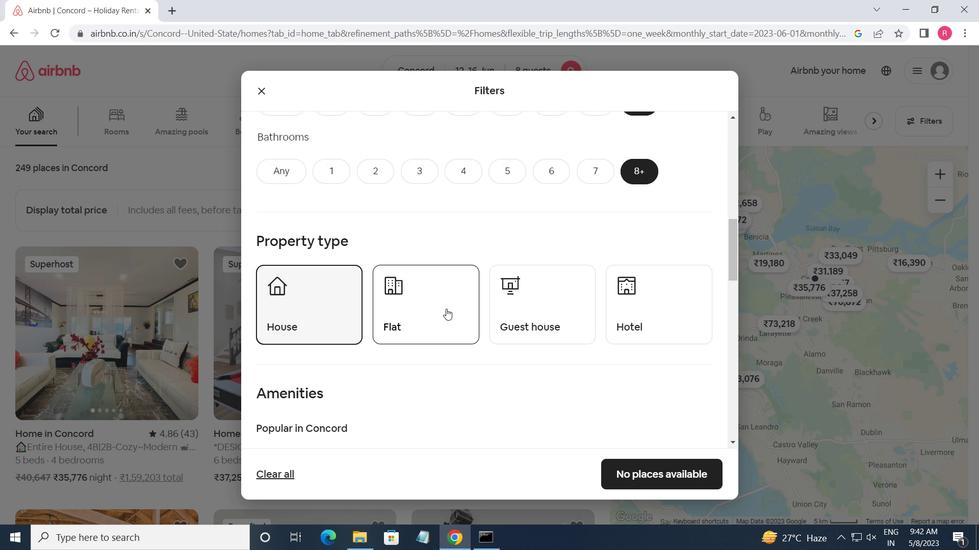 
Action: Mouse moved to (524, 326)
Screenshot: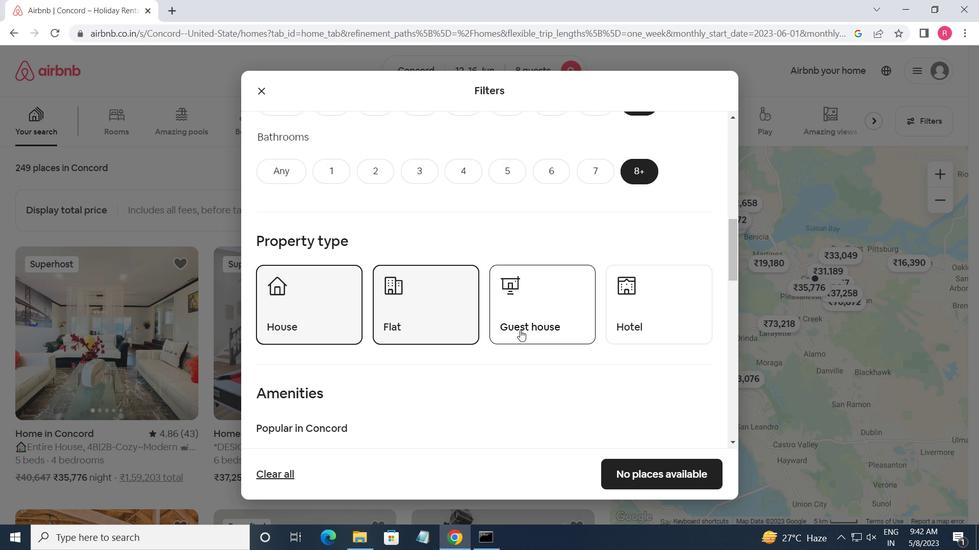 
Action: Mouse pressed left at (524, 326)
Screenshot: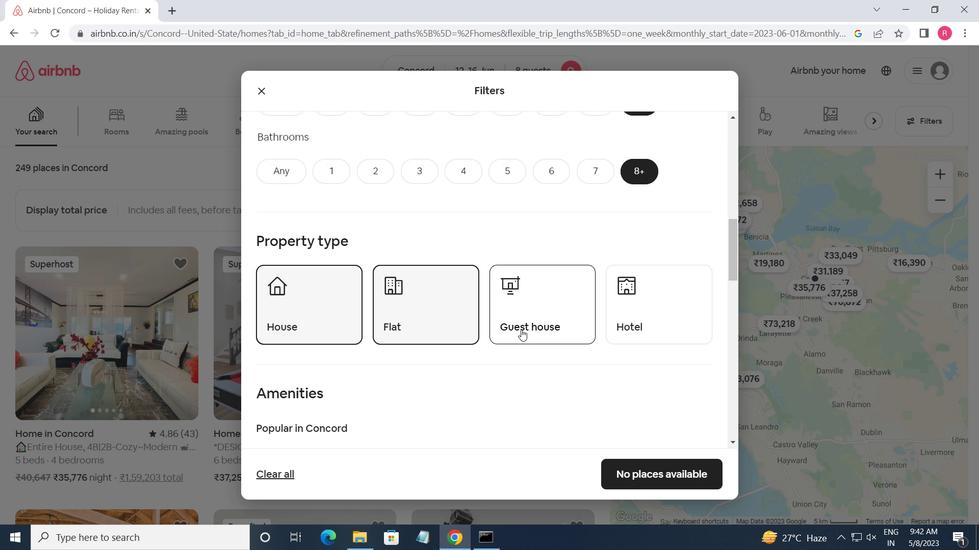 
Action: Mouse moved to (641, 315)
Screenshot: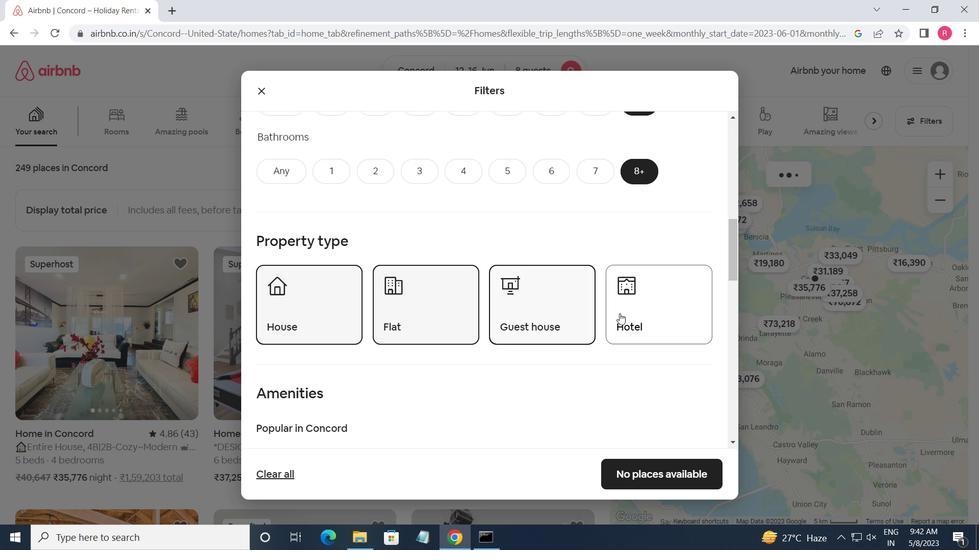
Action: Mouse pressed left at (641, 315)
Screenshot: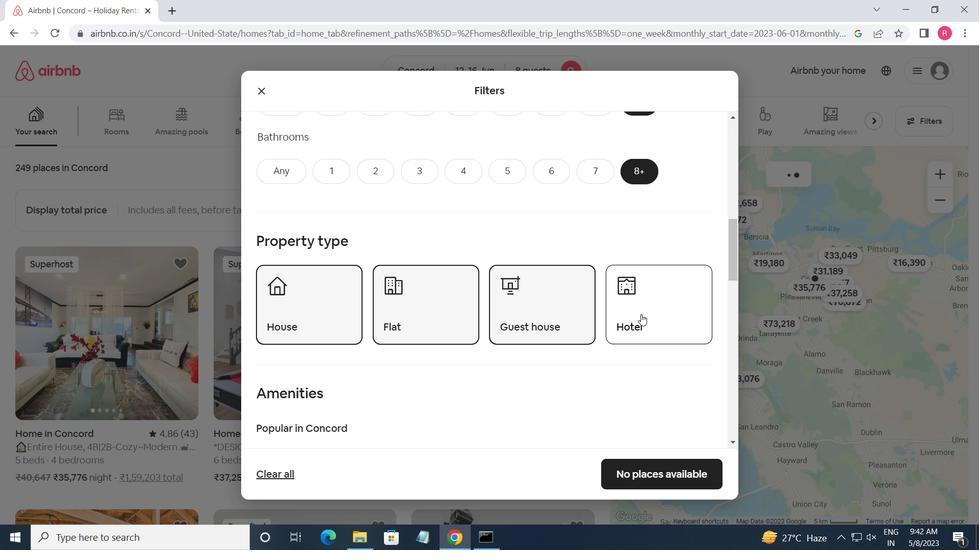 
Action: Mouse moved to (640, 315)
Screenshot: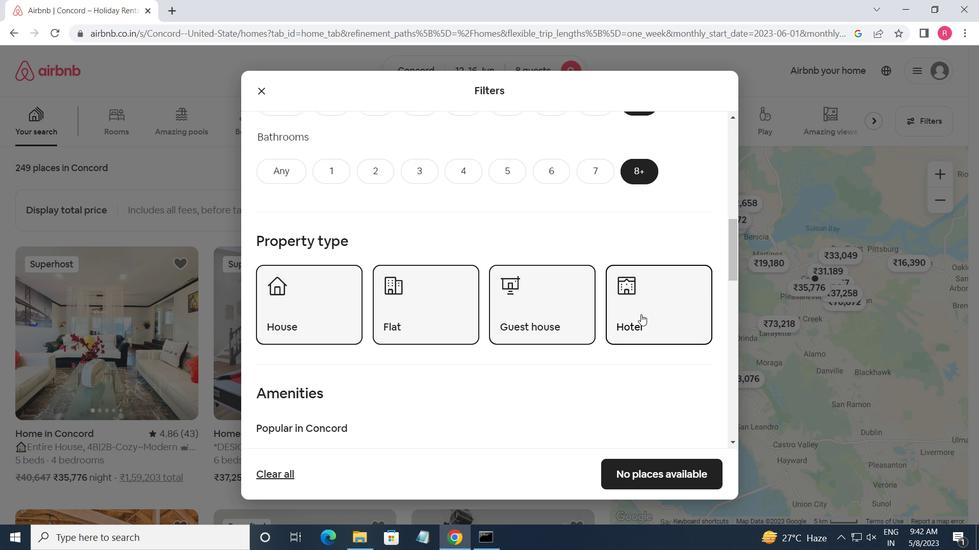 
Action: Mouse scrolled (640, 315) with delta (0, 0)
Screenshot: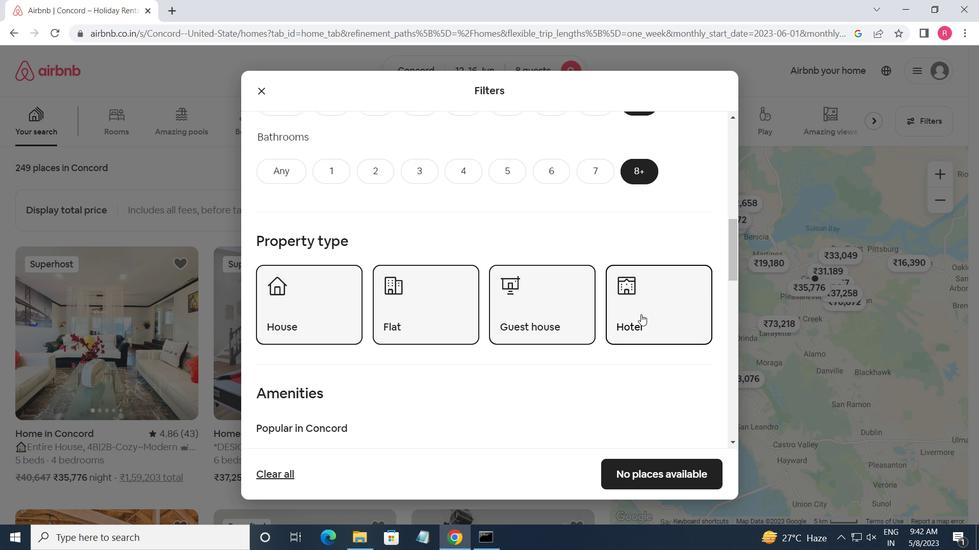 
Action: Mouse moved to (632, 319)
Screenshot: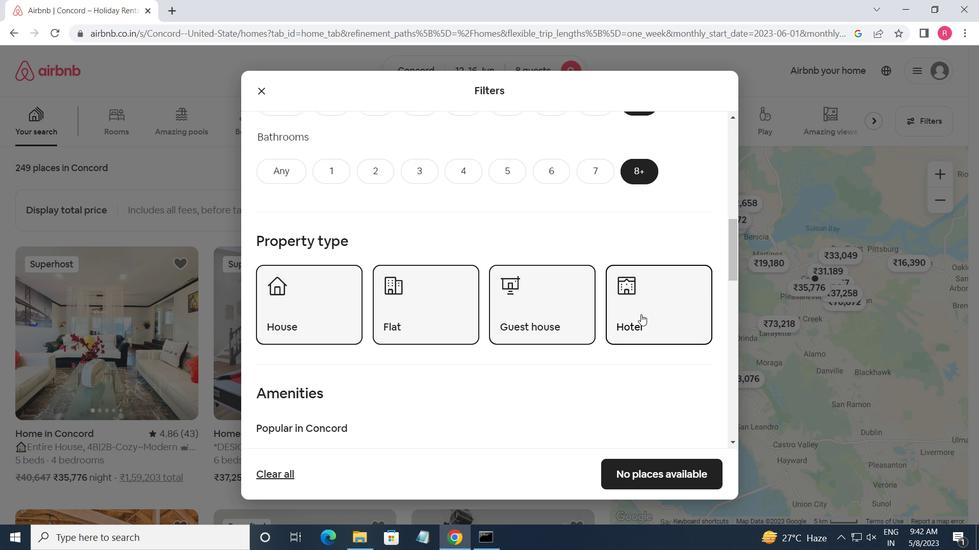 
Action: Mouse scrolled (632, 319) with delta (0, 0)
Screenshot: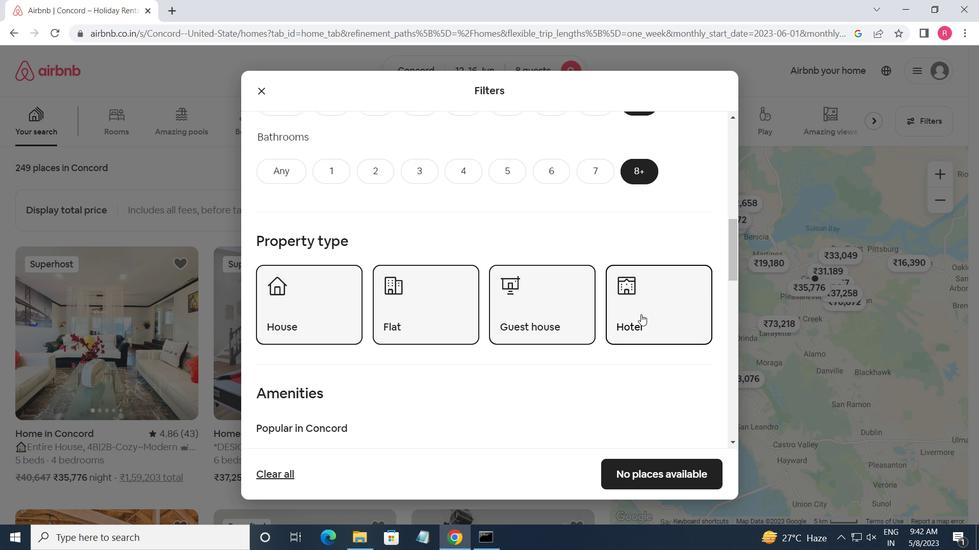 
Action: Mouse moved to (627, 321)
Screenshot: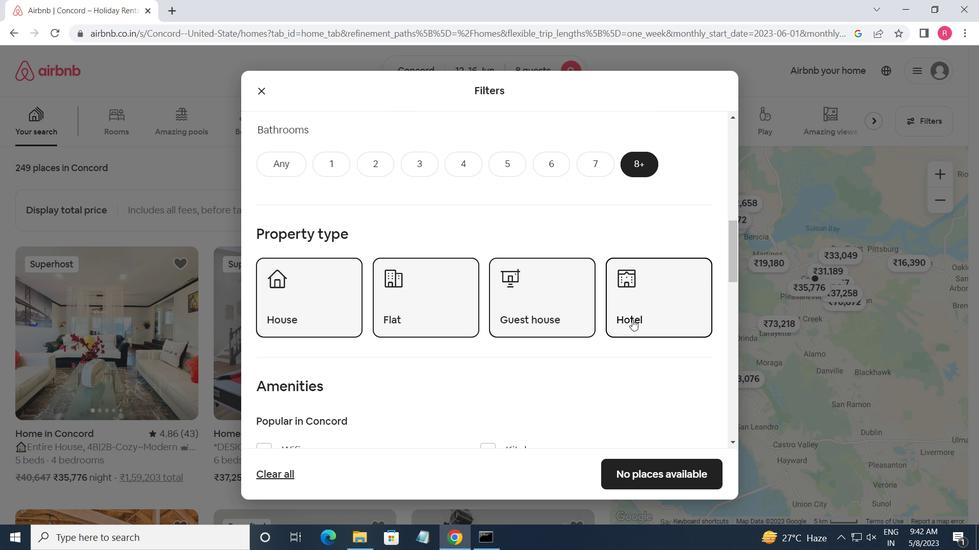 
Action: Mouse scrolled (627, 320) with delta (0, 0)
Screenshot: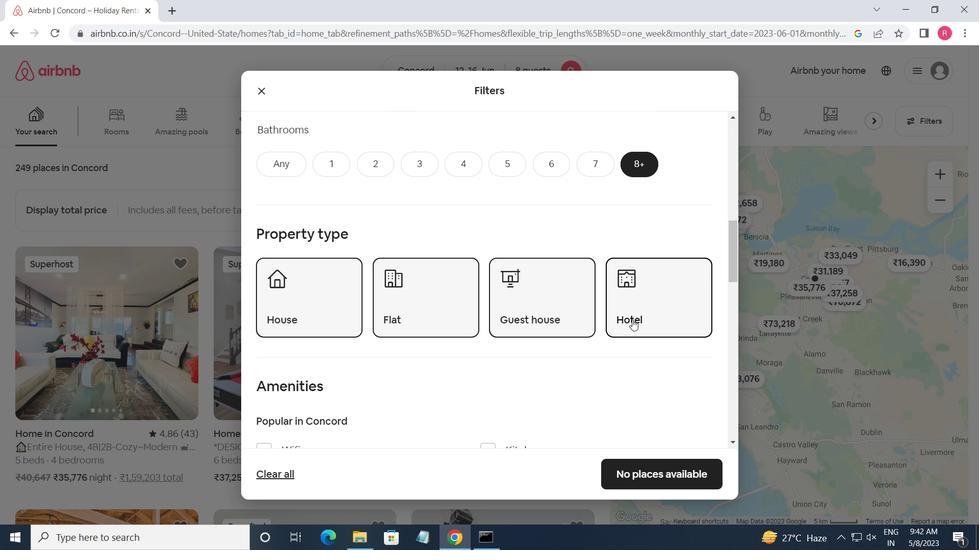 
Action: Mouse moved to (262, 270)
Screenshot: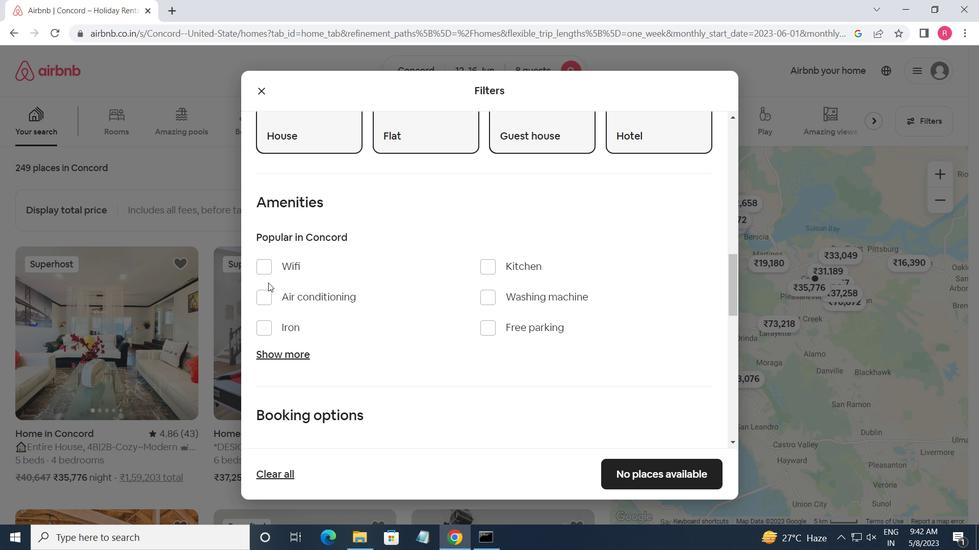 
Action: Mouse pressed left at (262, 270)
Screenshot: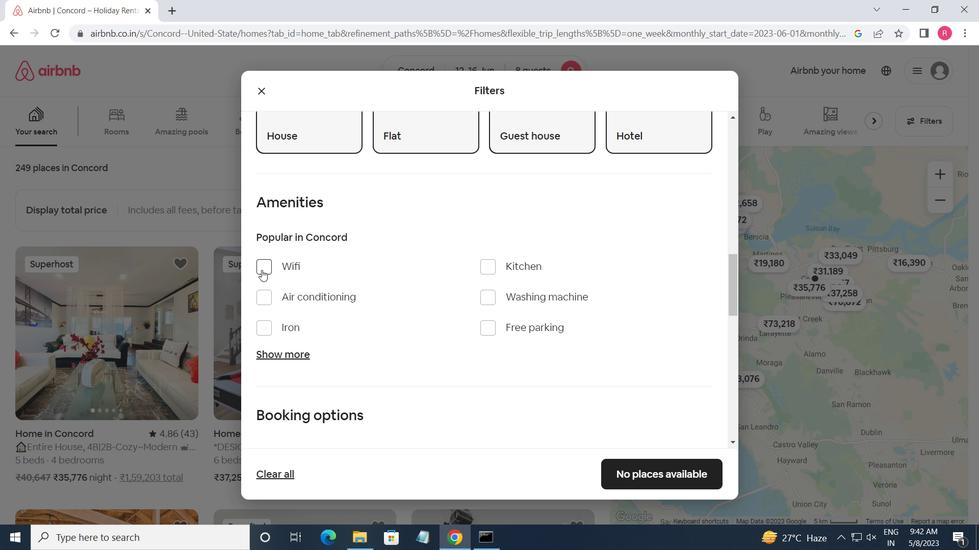 
Action: Mouse moved to (274, 353)
Screenshot: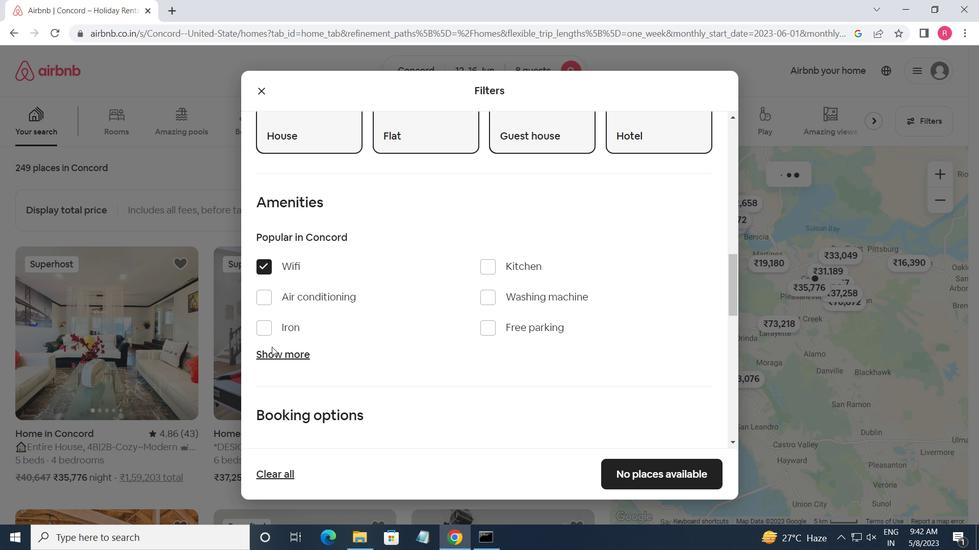 
Action: Mouse pressed left at (274, 353)
Screenshot: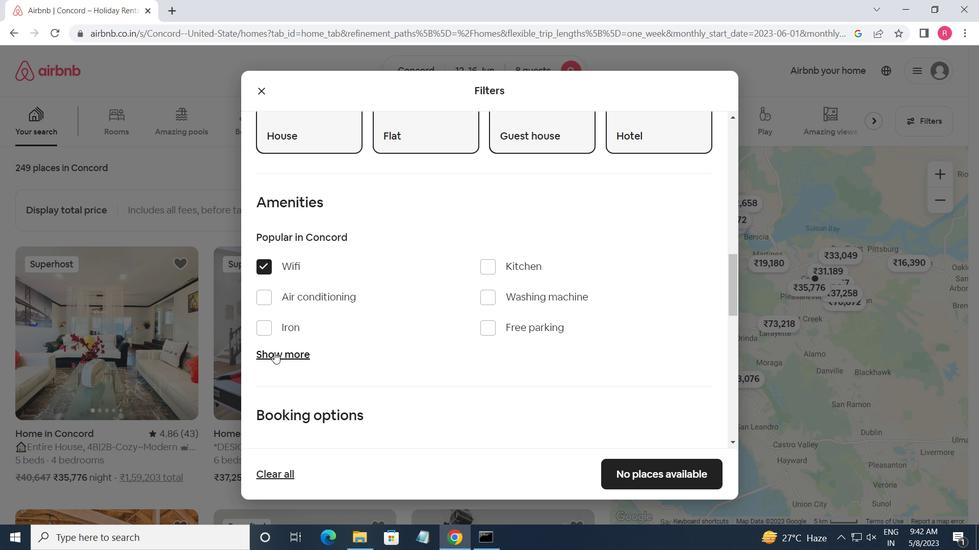 
Action: Mouse moved to (276, 354)
Screenshot: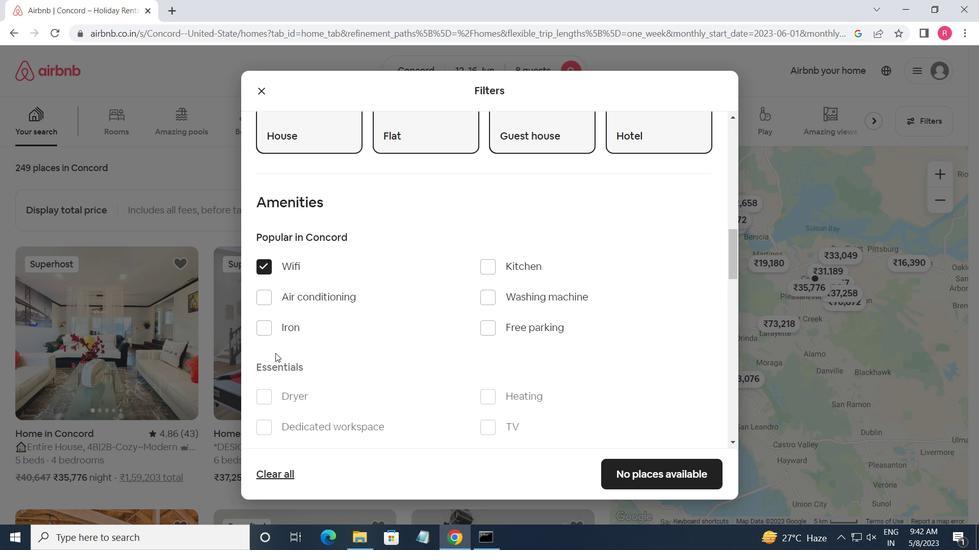 
Action: Mouse scrolled (276, 353) with delta (0, 0)
Screenshot: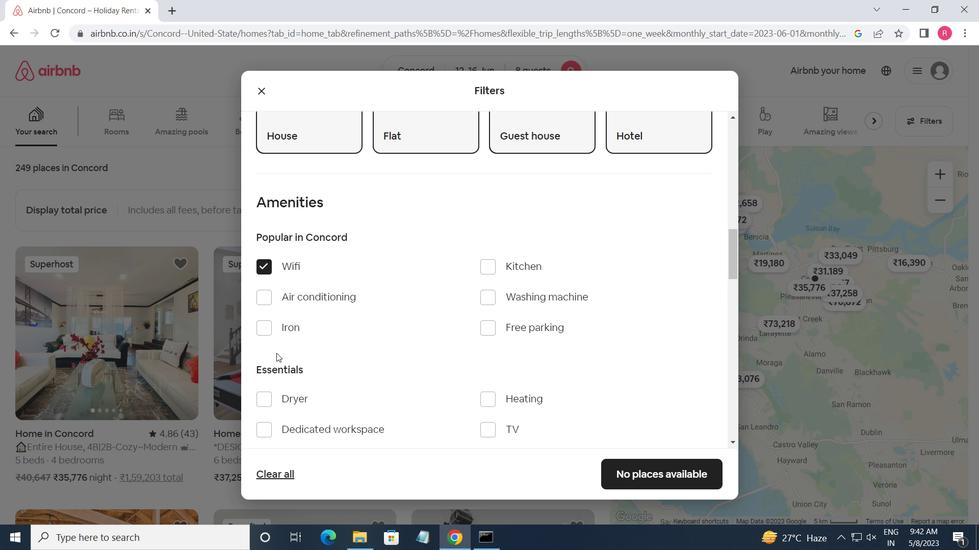 
Action: Mouse moved to (277, 354)
Screenshot: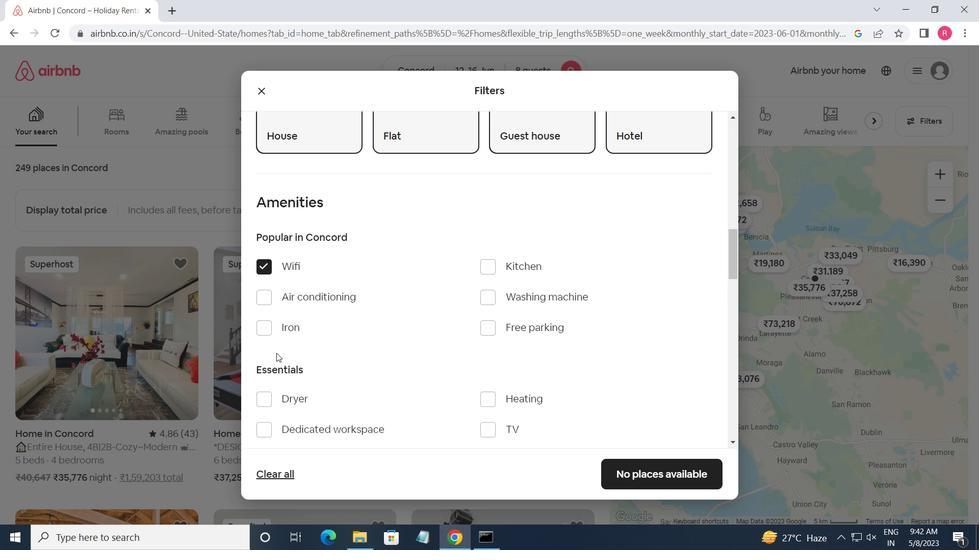 
Action: Mouse scrolled (277, 353) with delta (0, 0)
Screenshot: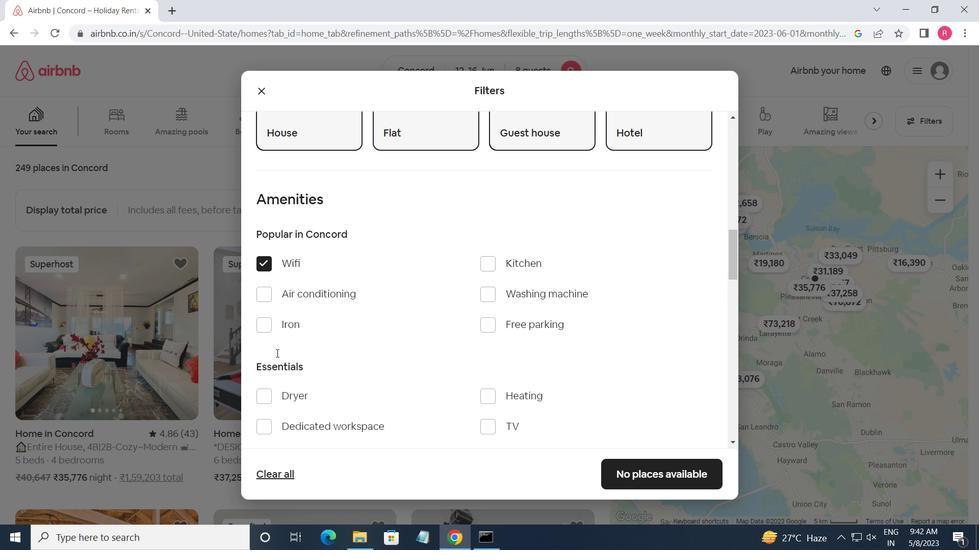 
Action: Mouse moved to (495, 306)
Screenshot: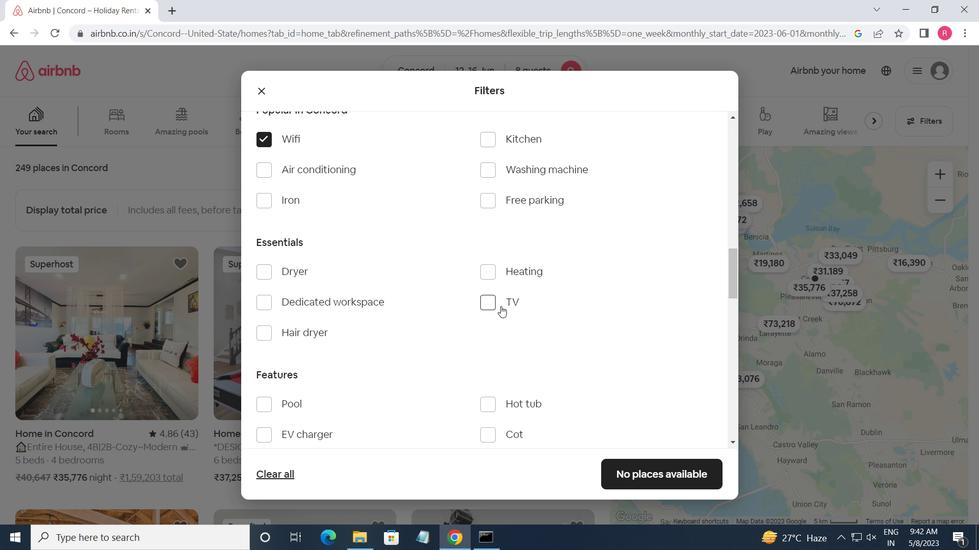 
Action: Mouse pressed left at (495, 306)
Screenshot: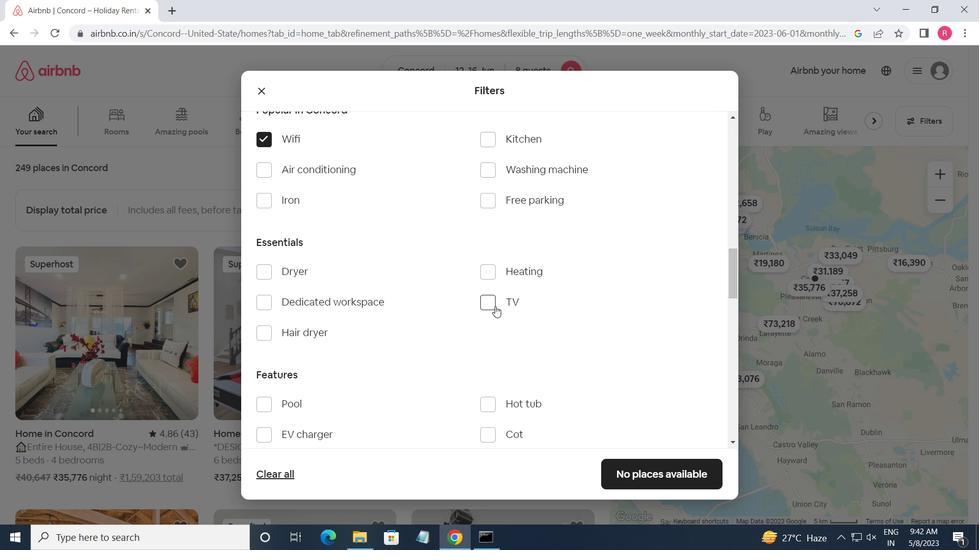 
Action: Mouse moved to (484, 203)
Screenshot: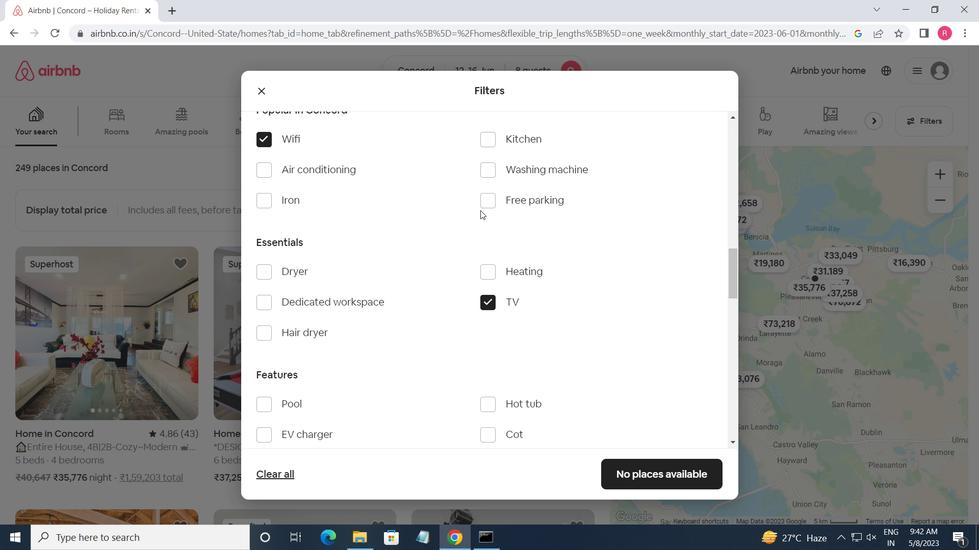 
Action: Mouse pressed left at (484, 203)
Screenshot: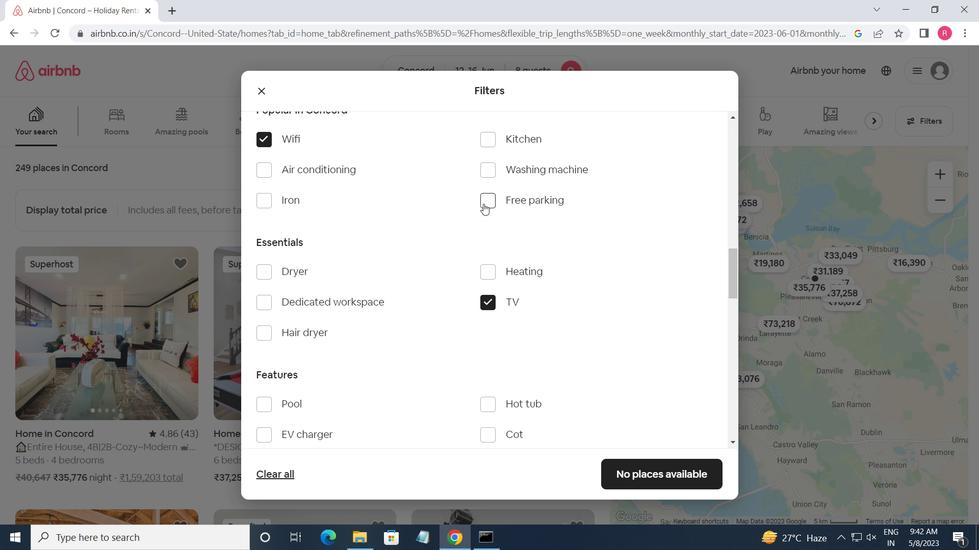 
Action: Mouse moved to (466, 211)
Screenshot: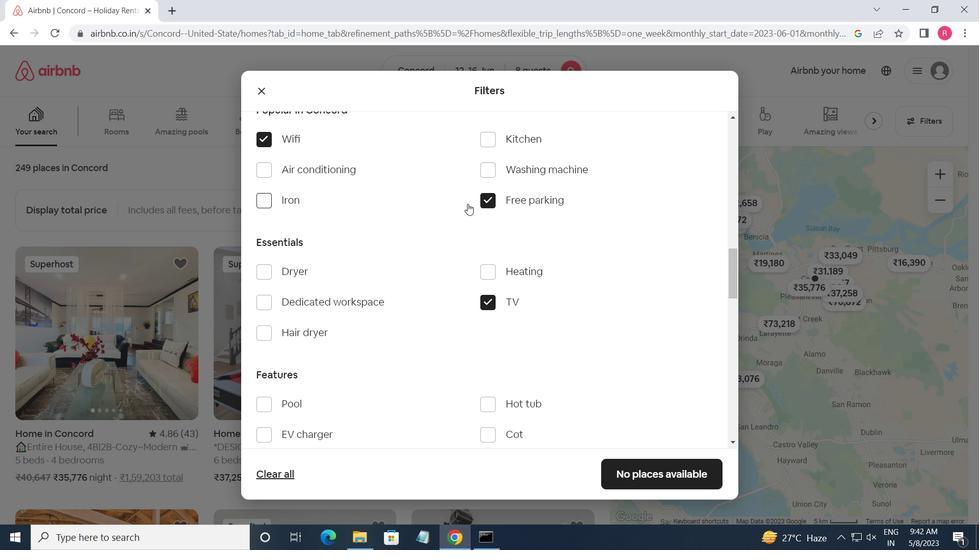 
Action: Mouse scrolled (466, 210) with delta (0, 0)
Screenshot: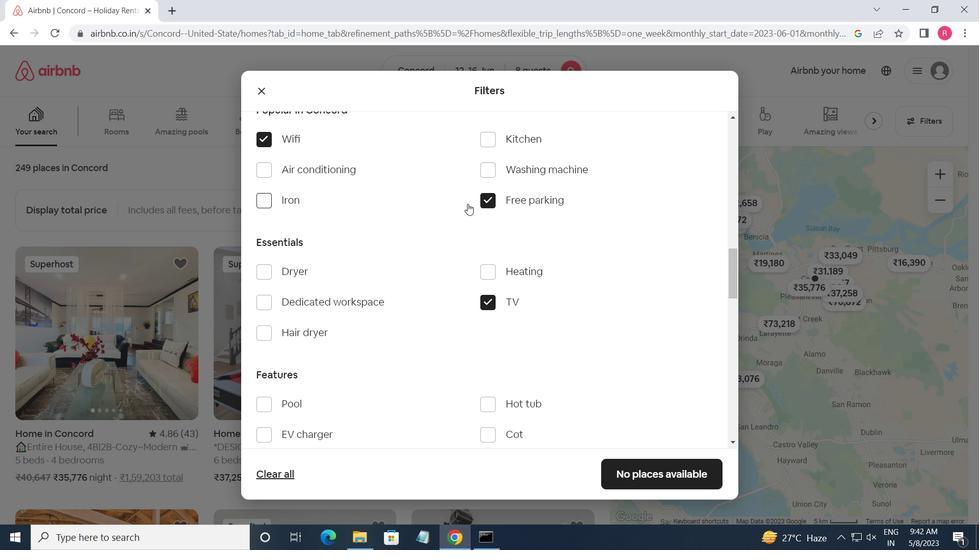 
Action: Mouse moved to (466, 212)
Screenshot: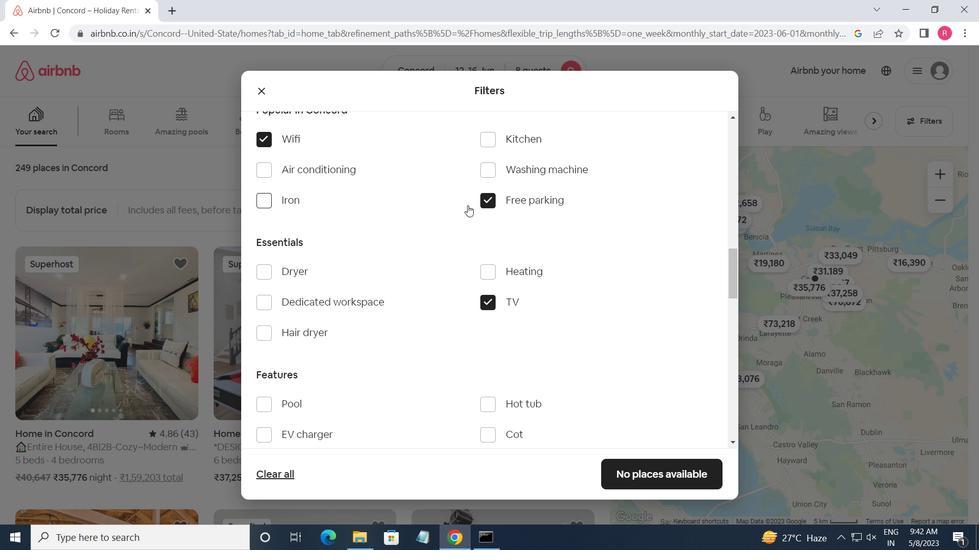 
Action: Mouse scrolled (466, 211) with delta (0, 0)
Screenshot: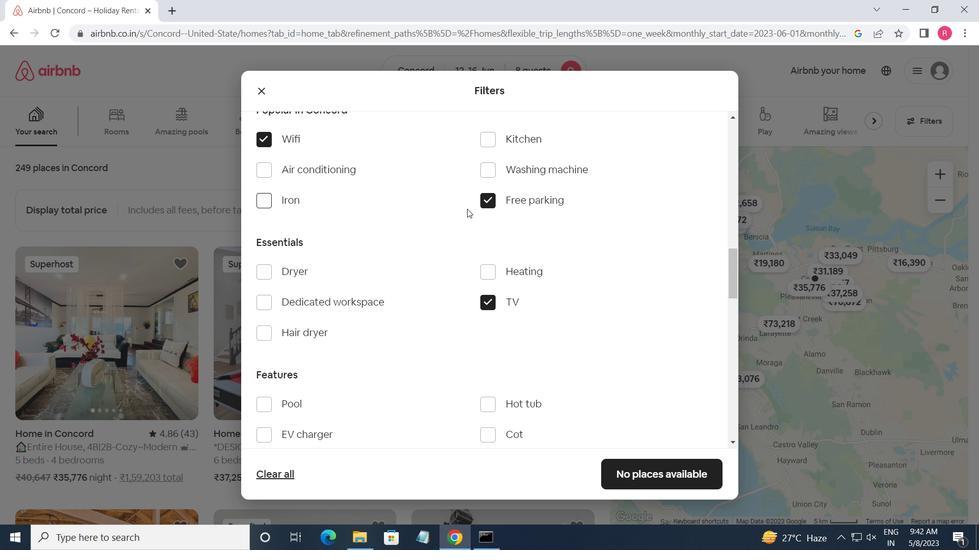 
Action: Mouse moved to (465, 213)
Screenshot: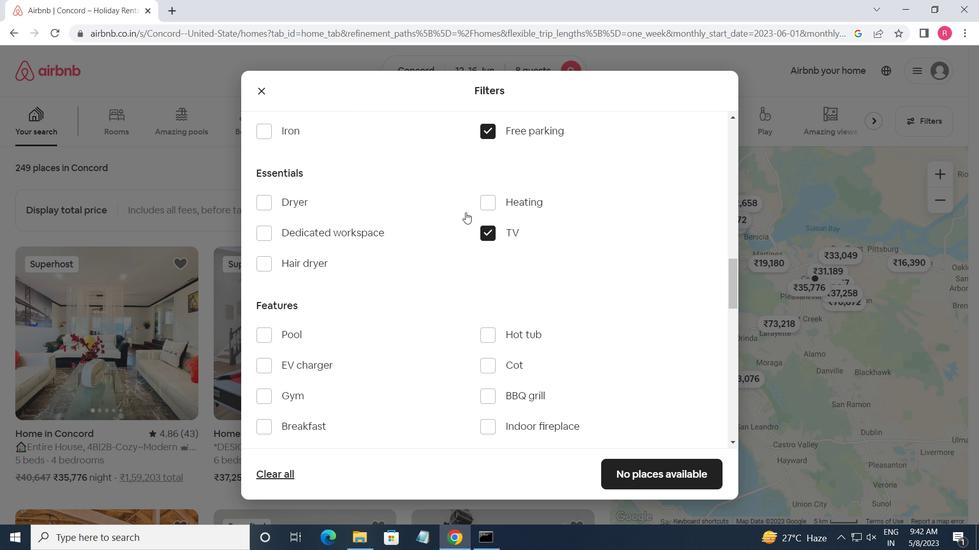 
Action: Mouse scrolled (465, 213) with delta (0, 0)
Screenshot: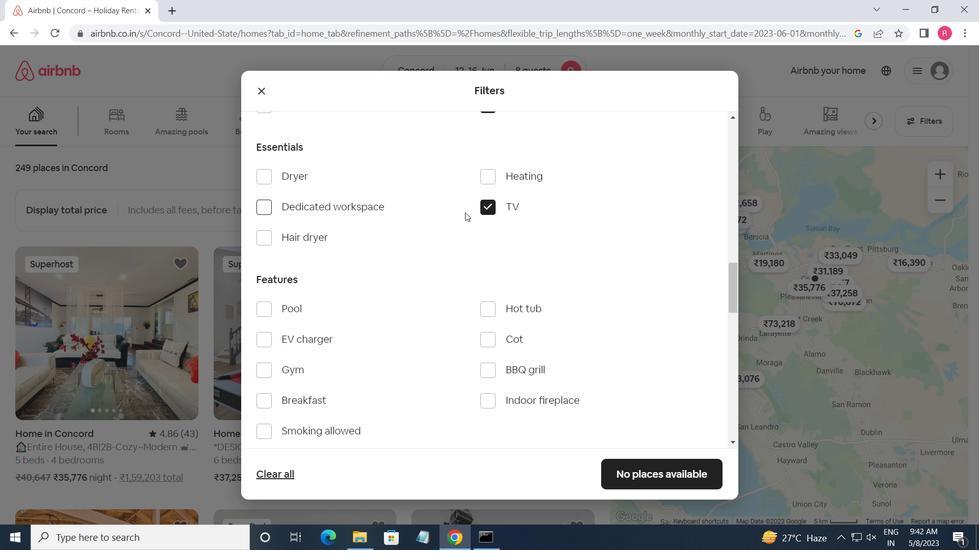 
Action: Mouse moved to (463, 214)
Screenshot: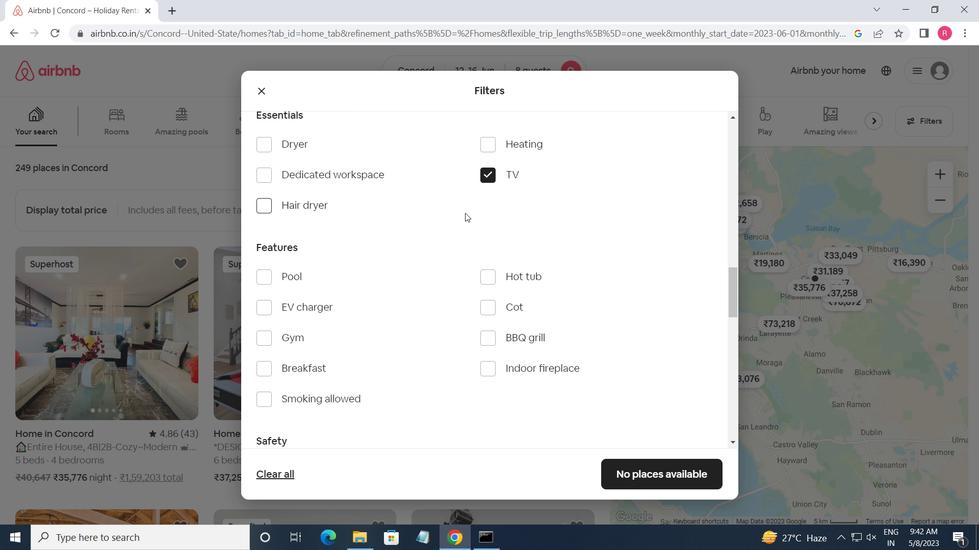 
Action: Mouse scrolled (463, 214) with delta (0, 0)
Screenshot: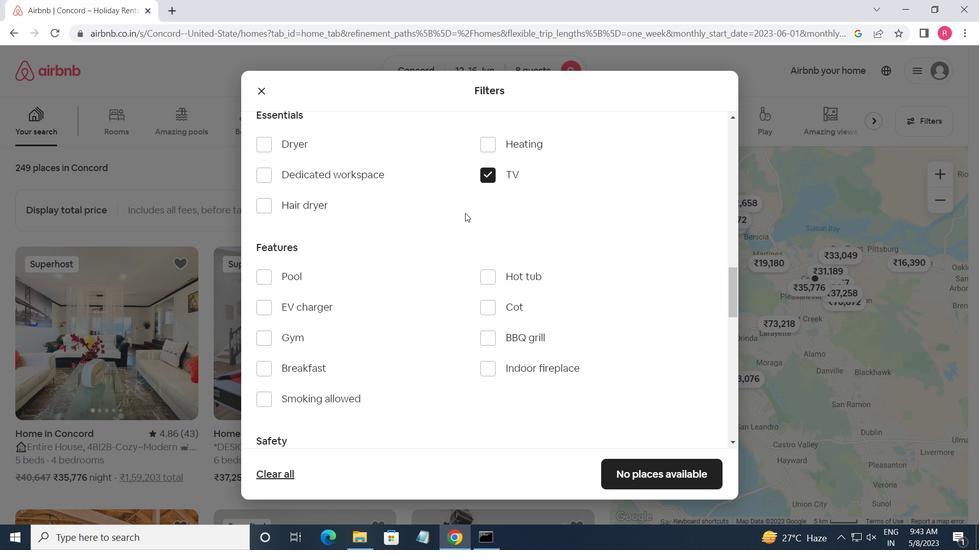 
Action: Mouse moved to (259, 214)
Screenshot: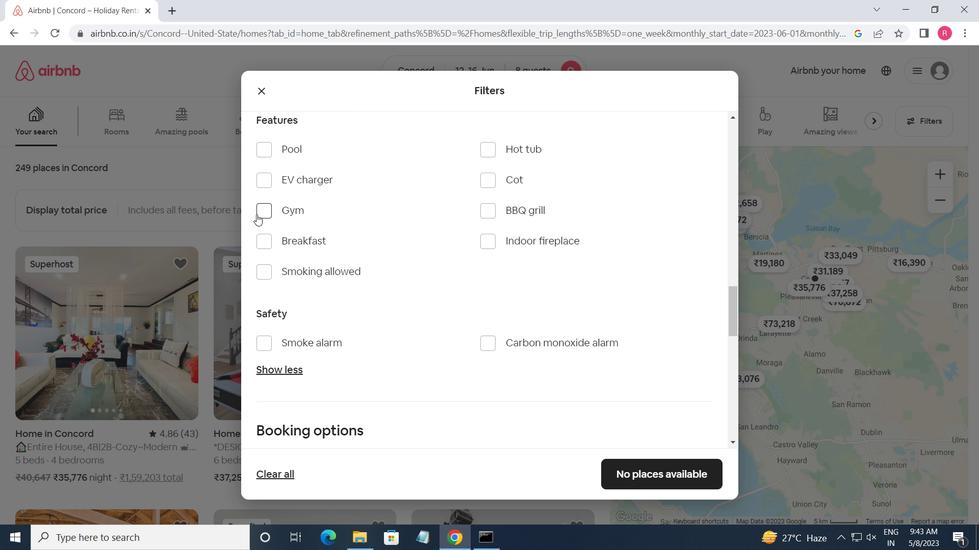 
Action: Mouse pressed left at (259, 214)
Screenshot: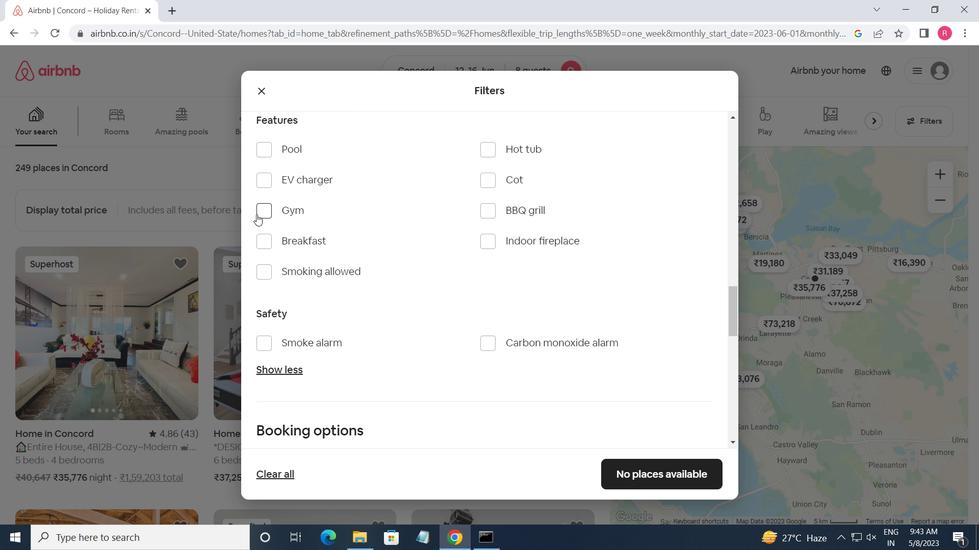 
Action: Mouse moved to (264, 238)
Screenshot: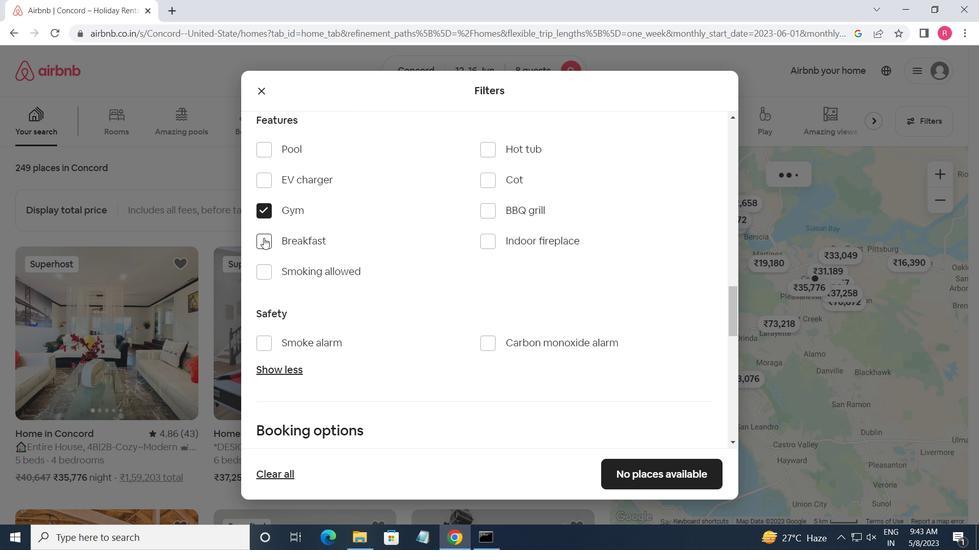 
Action: Mouse pressed left at (264, 238)
Screenshot: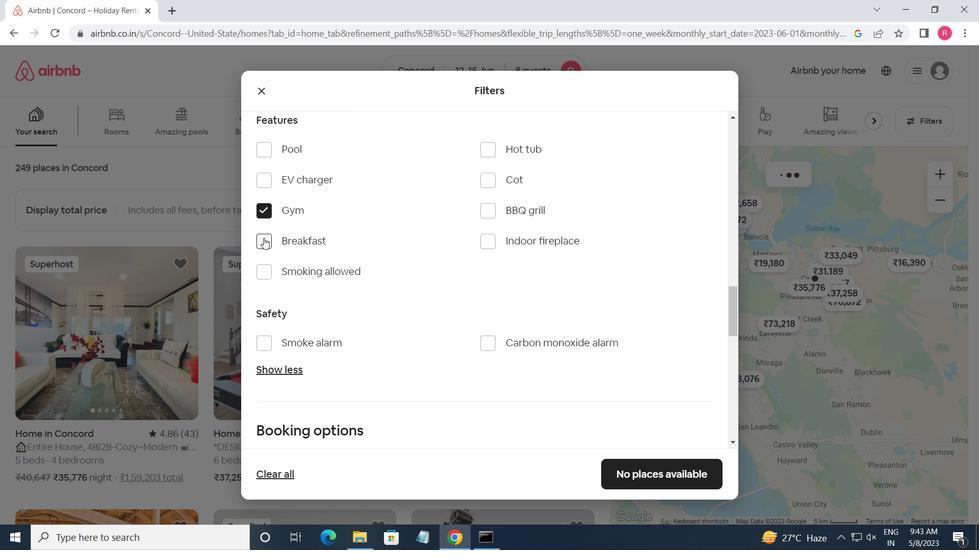 
Action: Mouse moved to (260, 238)
Screenshot: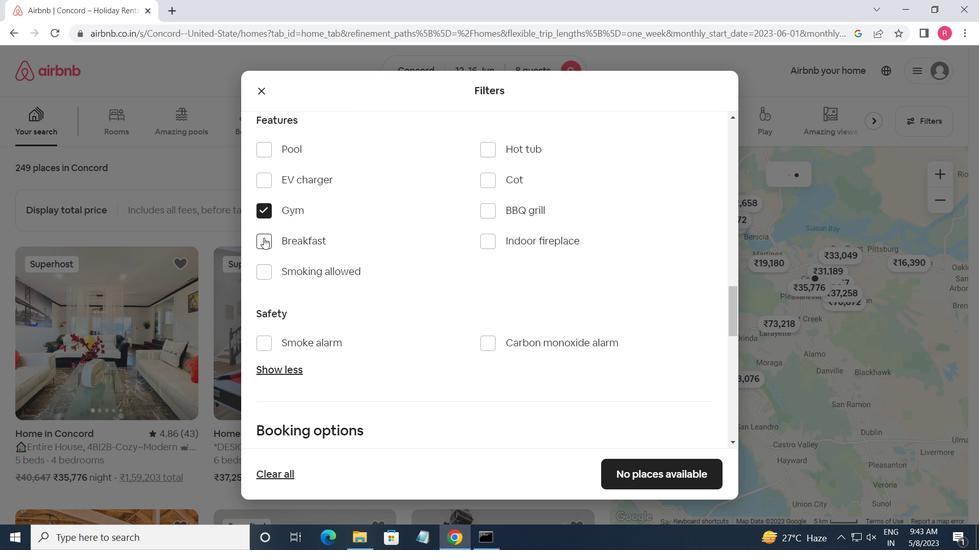 
Action: Mouse scrolled (260, 238) with delta (0, 0)
Screenshot: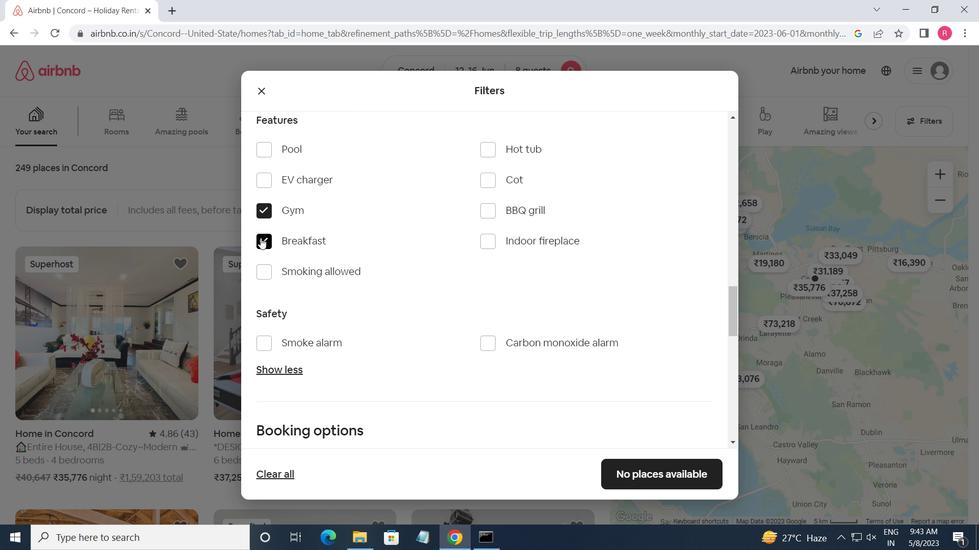
Action: Mouse scrolled (260, 238) with delta (0, 0)
Screenshot: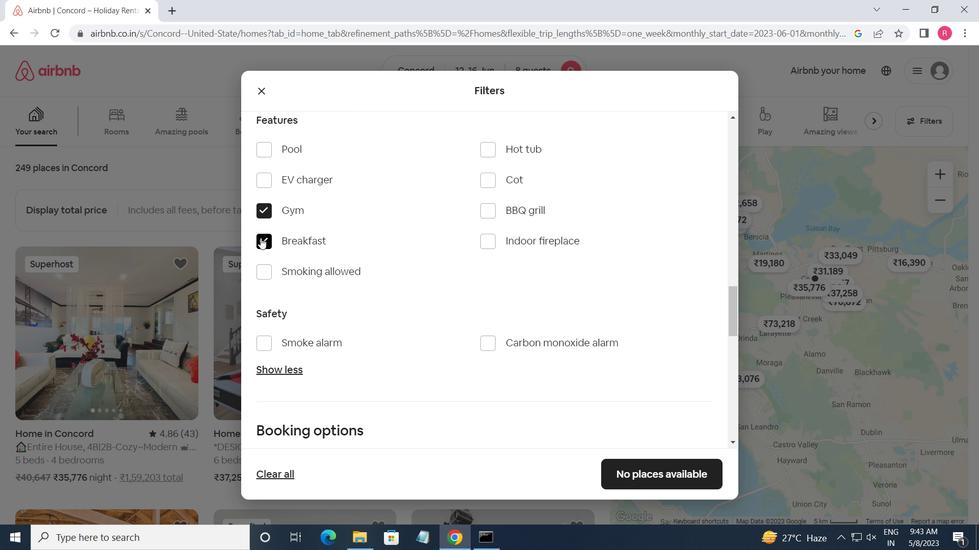 
Action: Mouse scrolled (260, 238) with delta (0, 0)
Screenshot: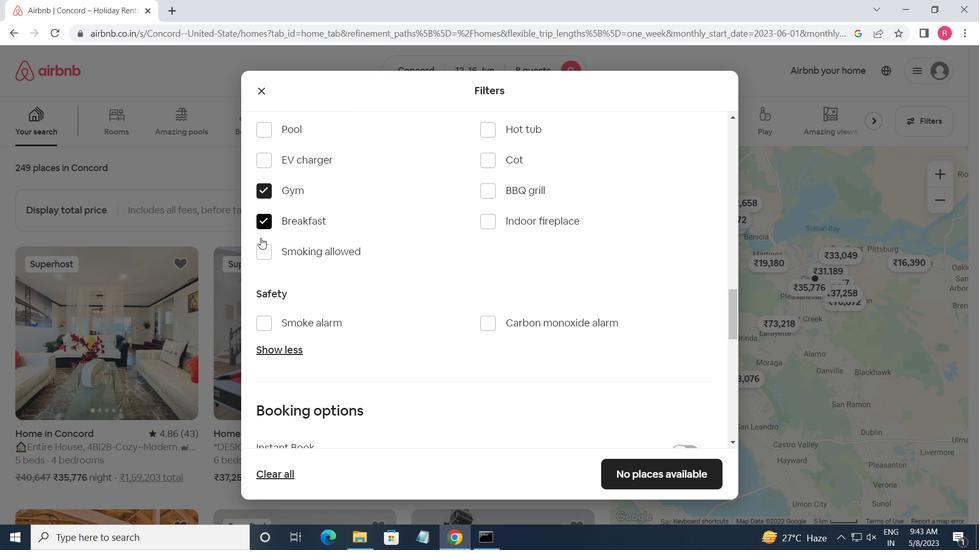 
Action: Mouse moved to (682, 329)
Screenshot: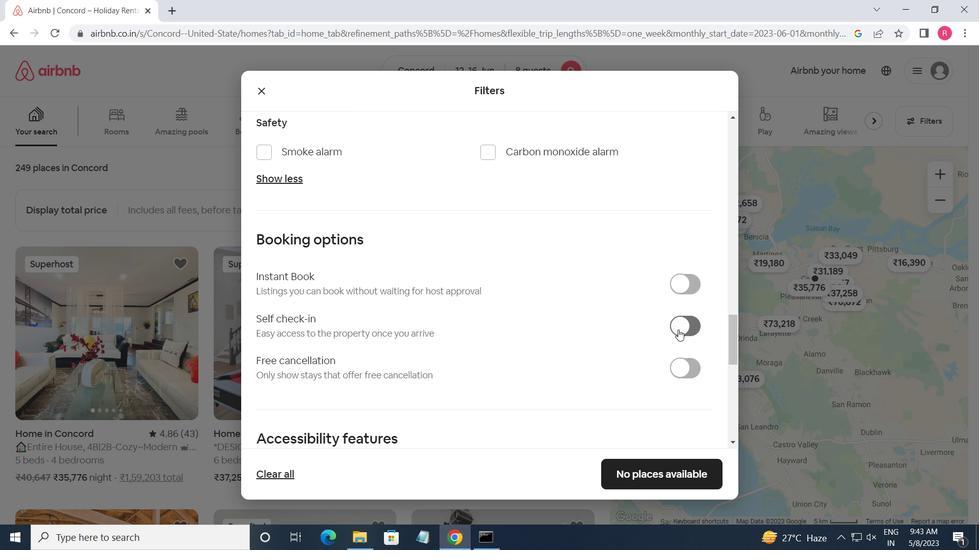 
Action: Mouse pressed left at (682, 329)
Screenshot: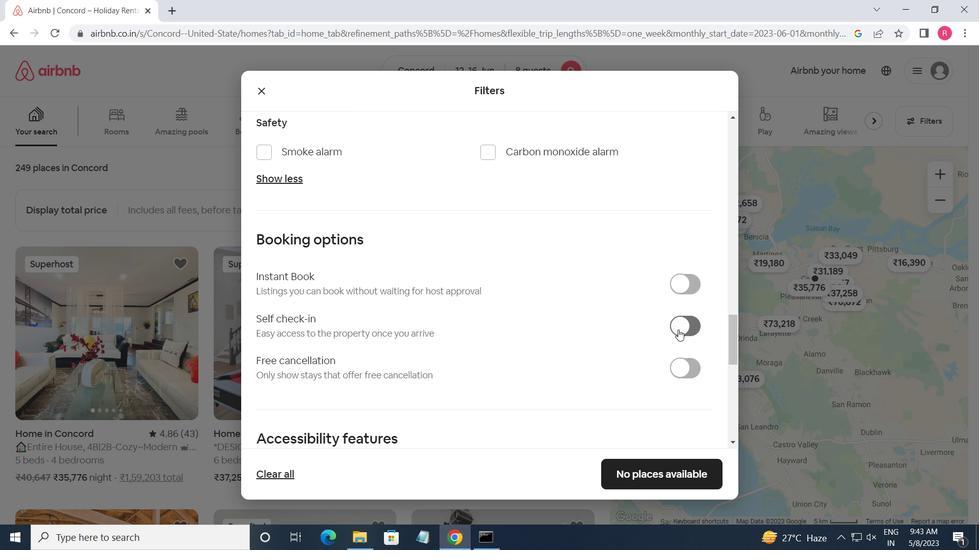 
Action: Mouse moved to (622, 326)
Screenshot: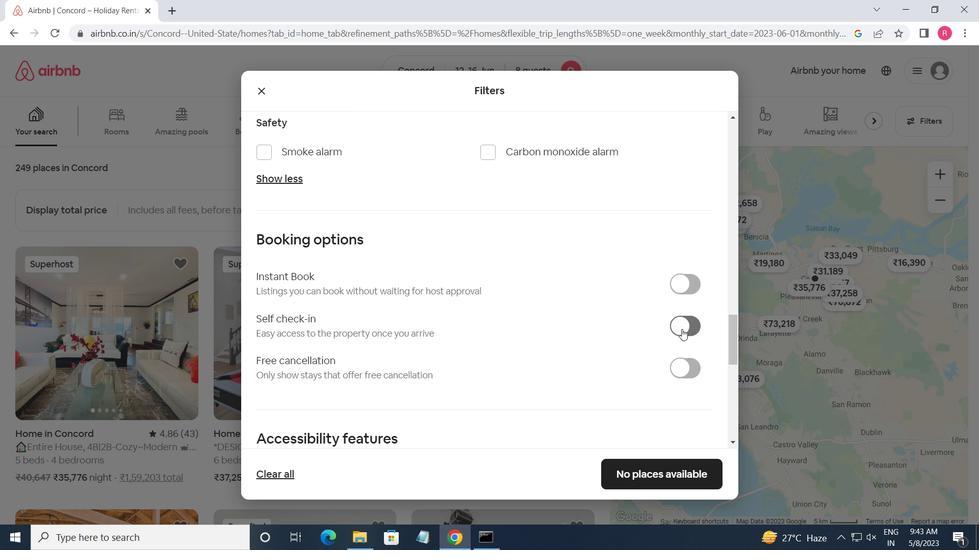 
Action: Mouse scrolled (622, 325) with delta (0, 0)
Screenshot: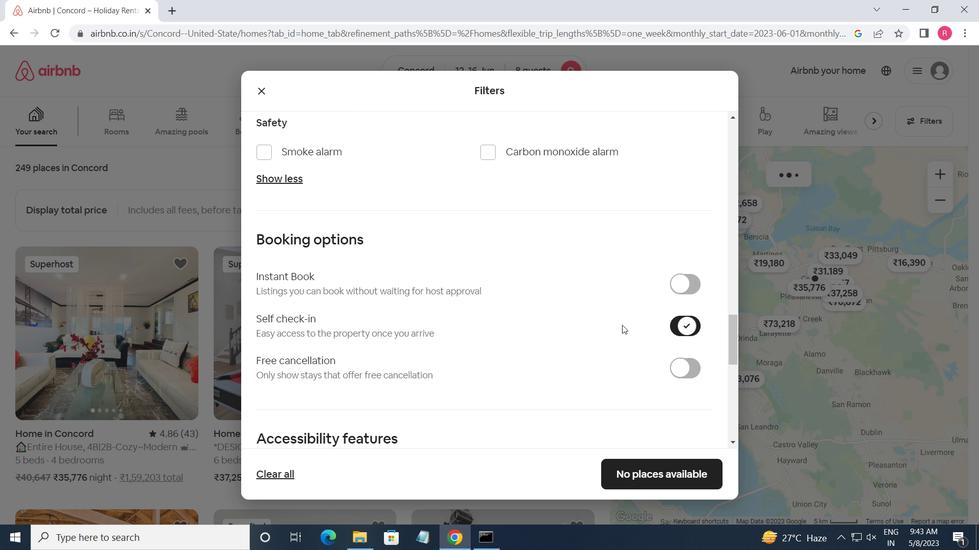 
Action: Mouse scrolled (622, 325) with delta (0, 0)
Screenshot: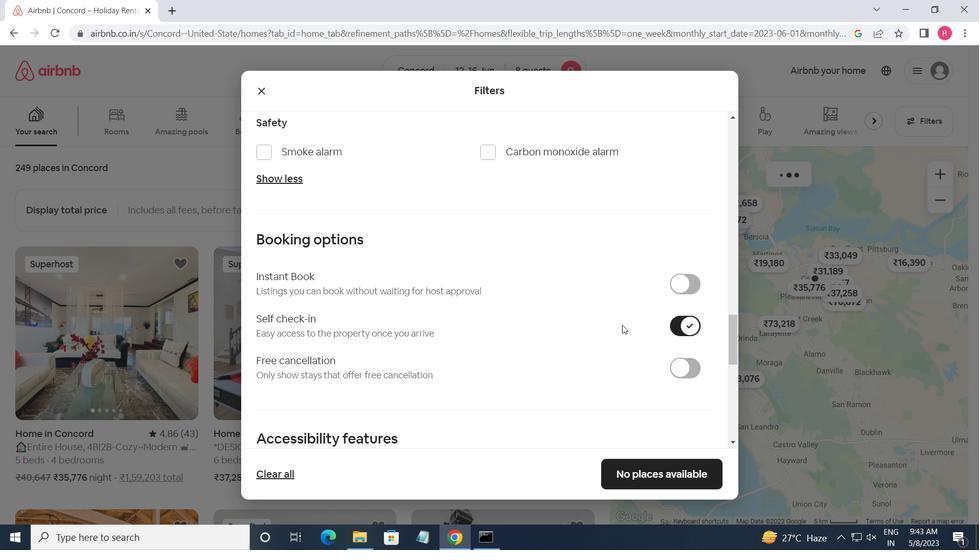 
Action: Mouse scrolled (622, 325) with delta (0, 0)
Screenshot: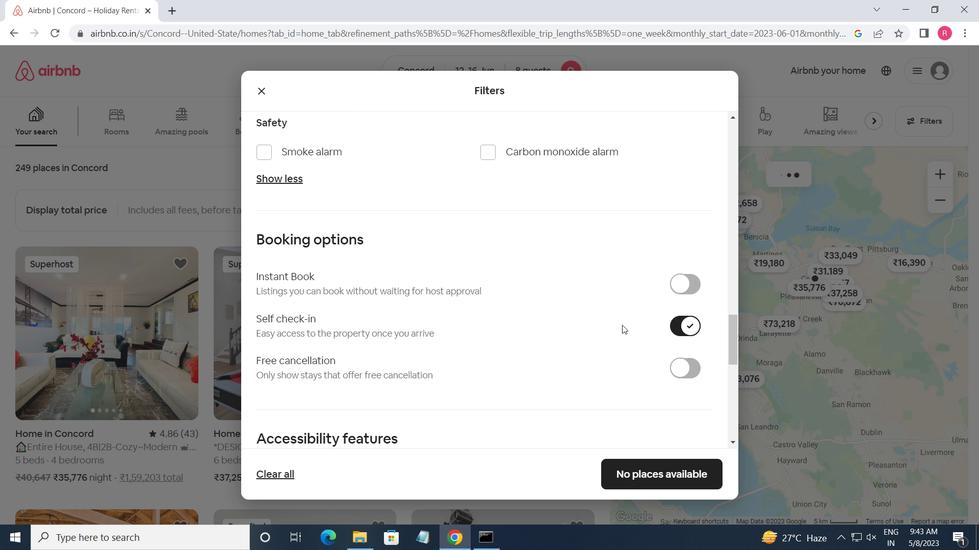 
Action: Mouse moved to (621, 326)
Screenshot: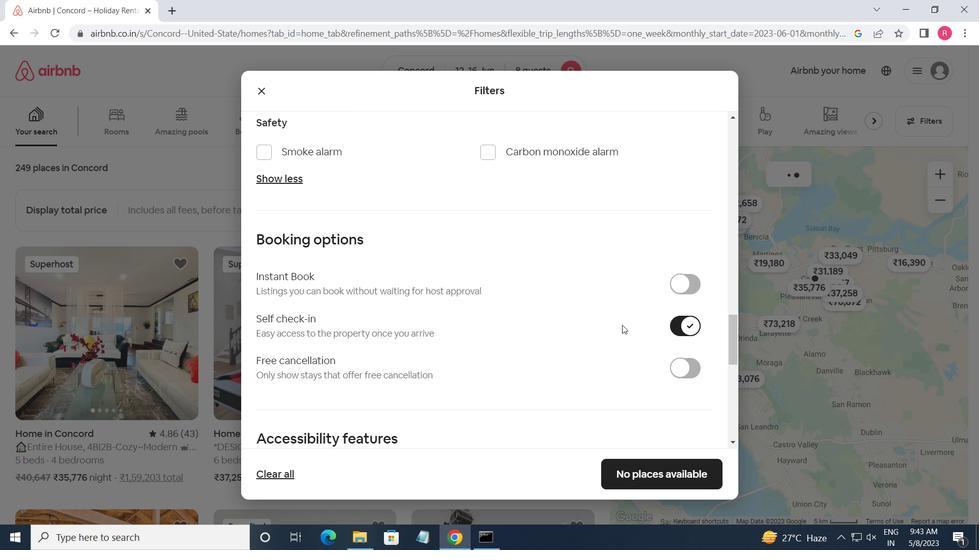 
Action: Mouse scrolled (621, 326) with delta (0, 0)
Screenshot: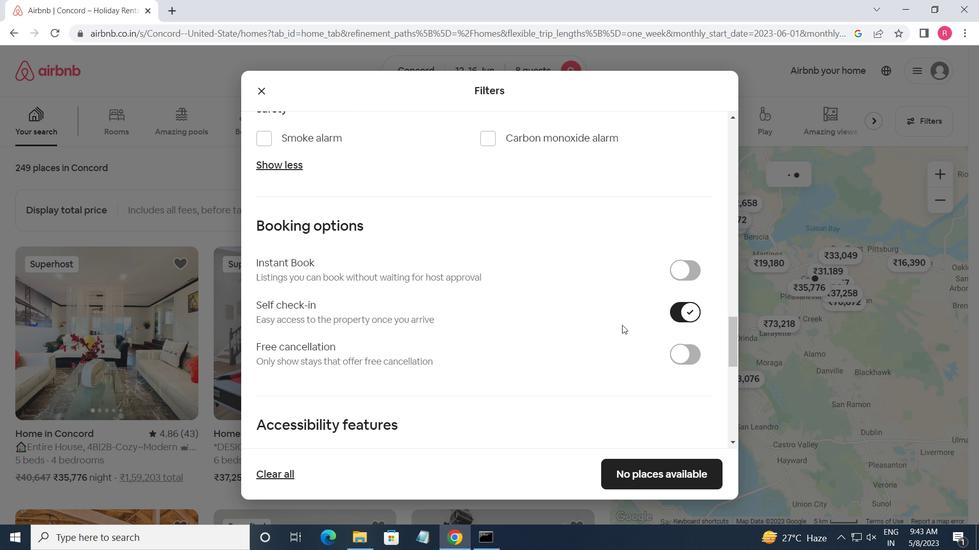 
Action: Mouse moved to (621, 326)
Screenshot: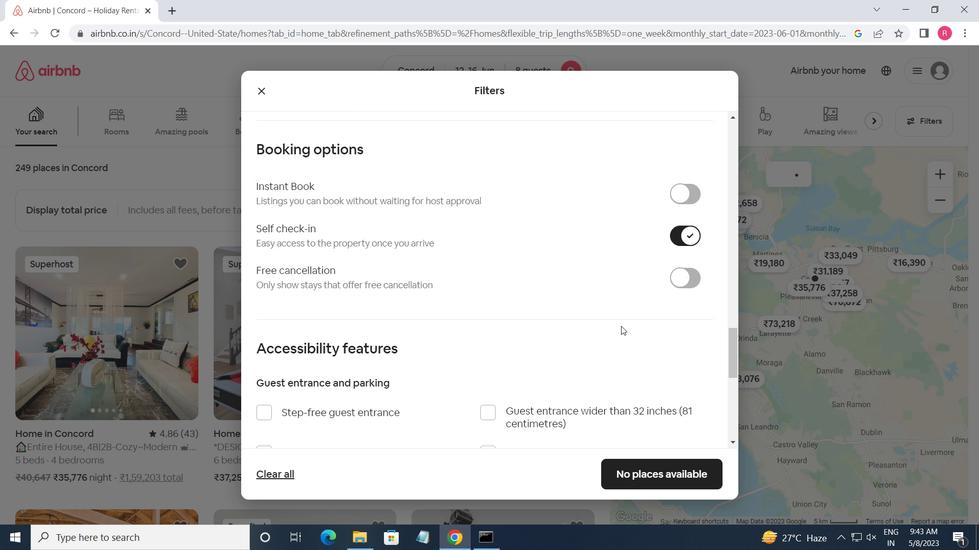 
Action: Mouse scrolled (621, 326) with delta (0, 0)
Screenshot: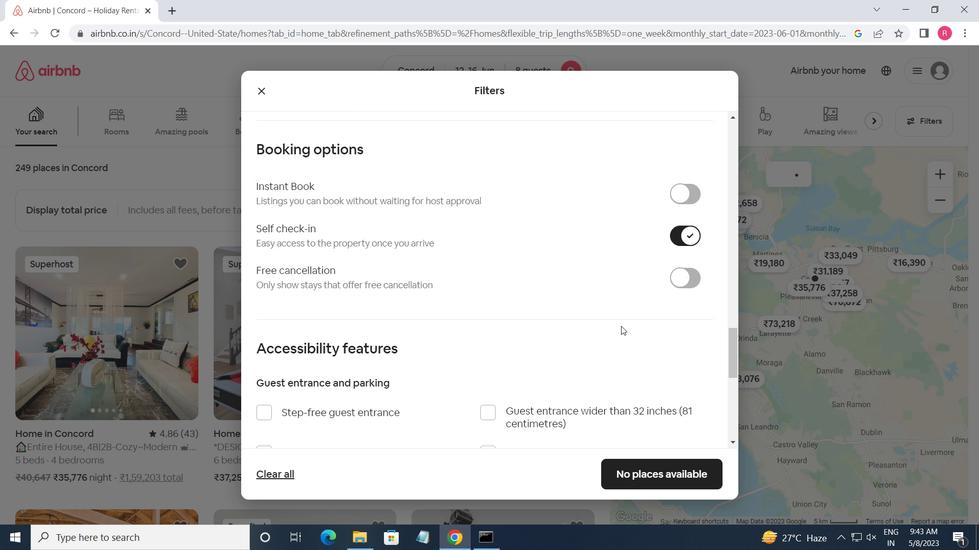 
Action: Mouse moved to (618, 325)
Screenshot: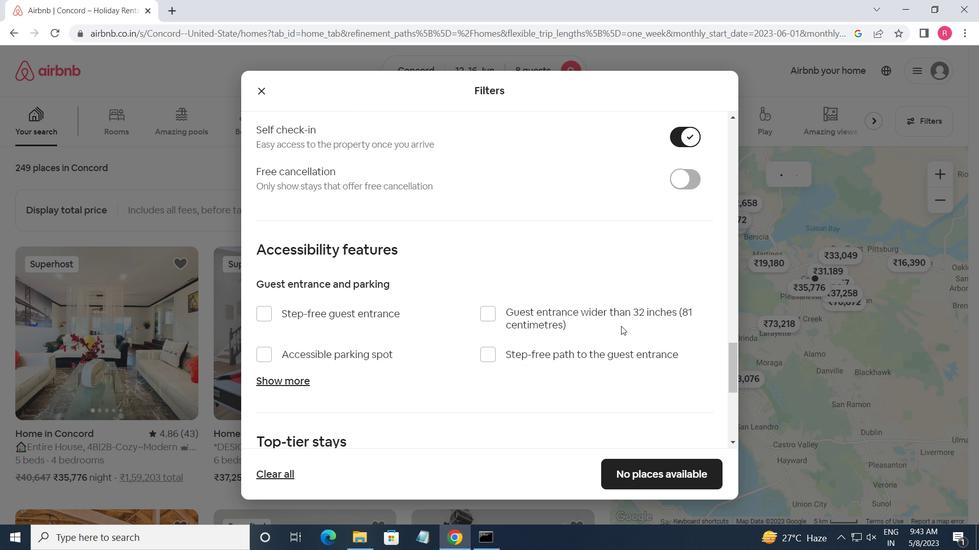 
Action: Mouse scrolled (618, 324) with delta (0, 0)
Screenshot: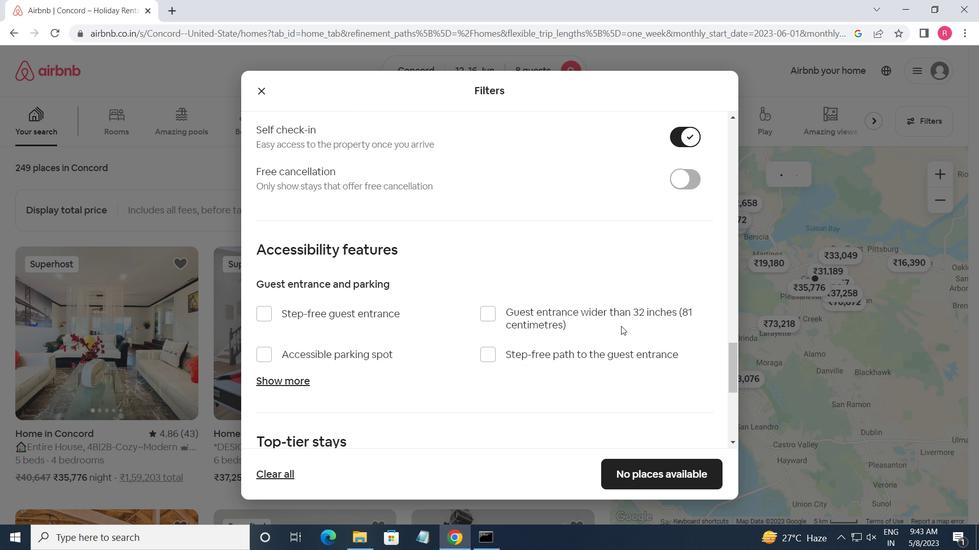 
Action: Mouse moved to (561, 337)
Screenshot: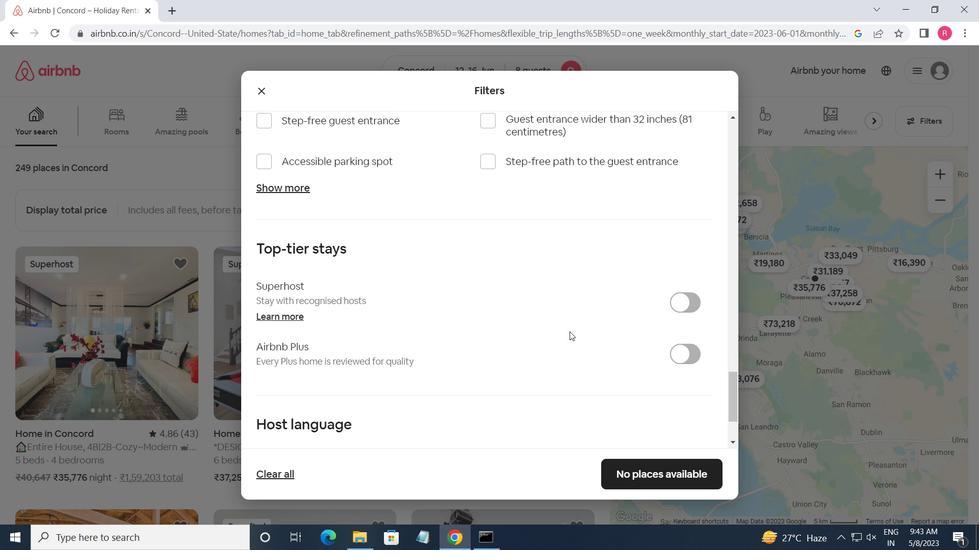 
Action: Mouse scrolled (561, 336) with delta (0, 0)
Screenshot: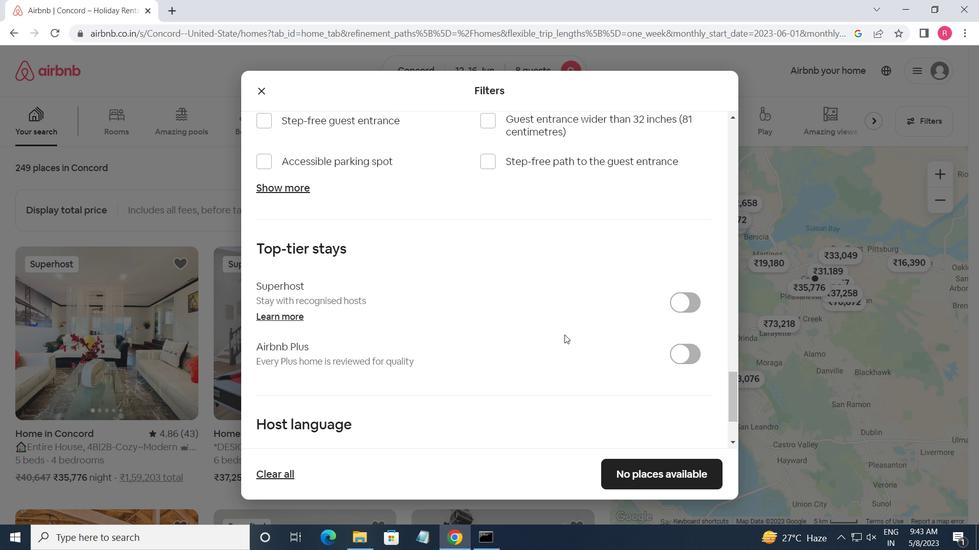 
Action: Mouse moved to (559, 337)
Screenshot: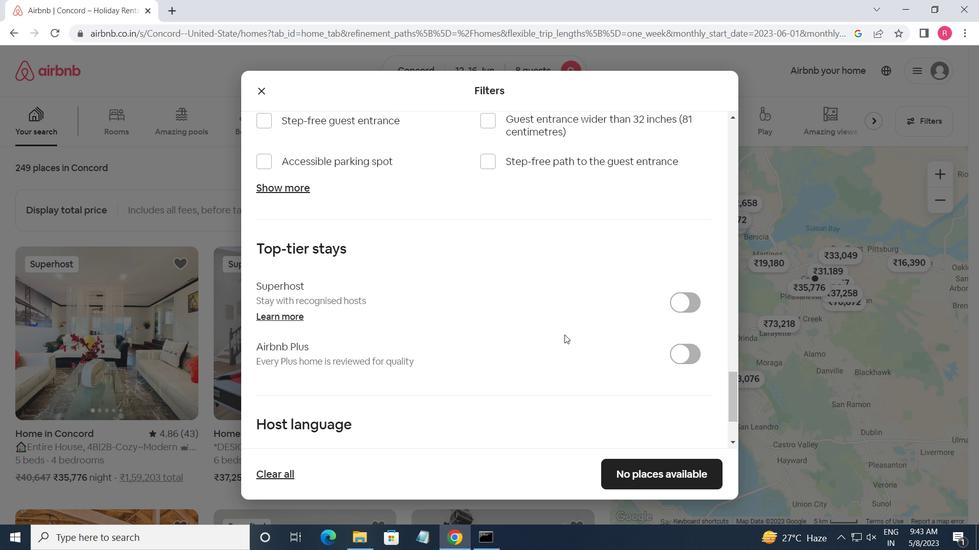
Action: Mouse scrolled (559, 336) with delta (0, 0)
Screenshot: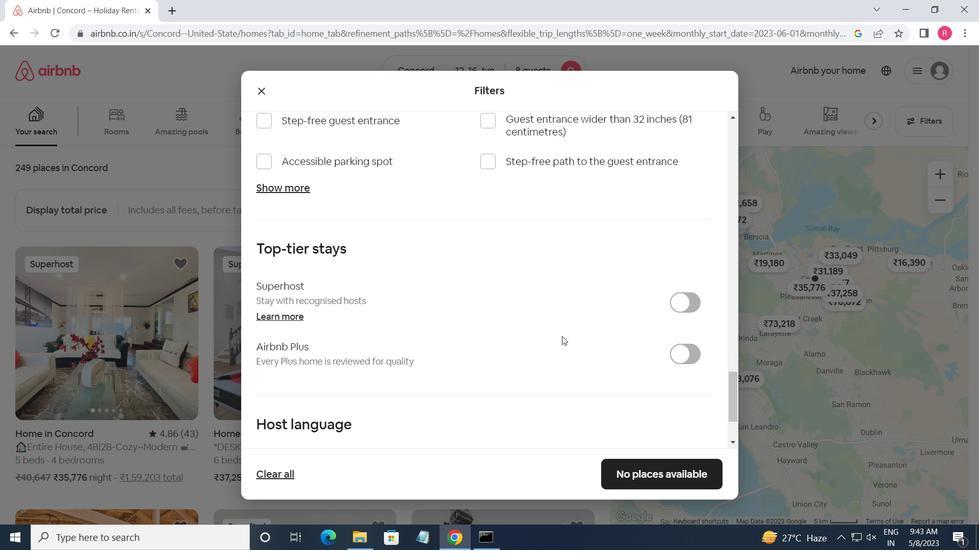 
Action: Mouse moved to (553, 336)
Screenshot: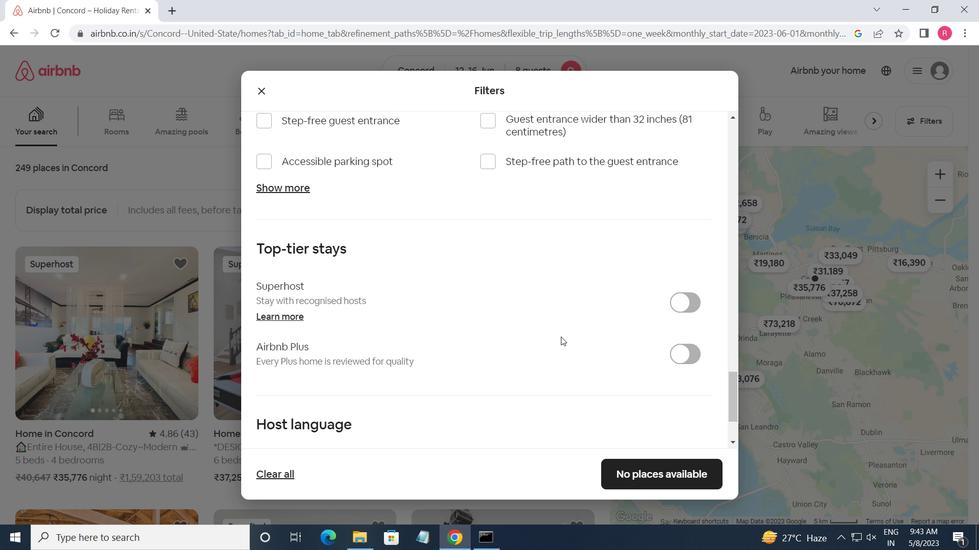 
Action: Mouse scrolled (553, 335) with delta (0, 0)
Screenshot: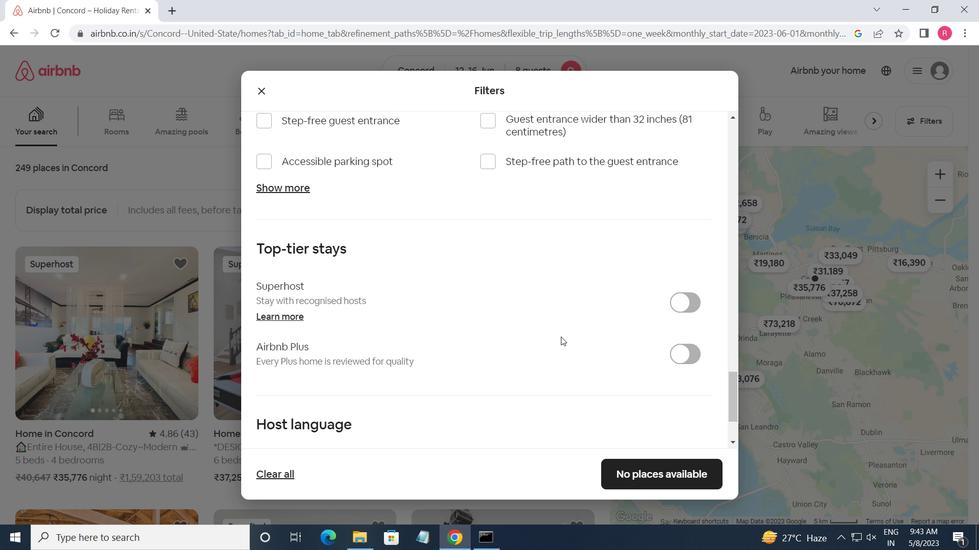 
Action: Mouse moved to (261, 364)
Screenshot: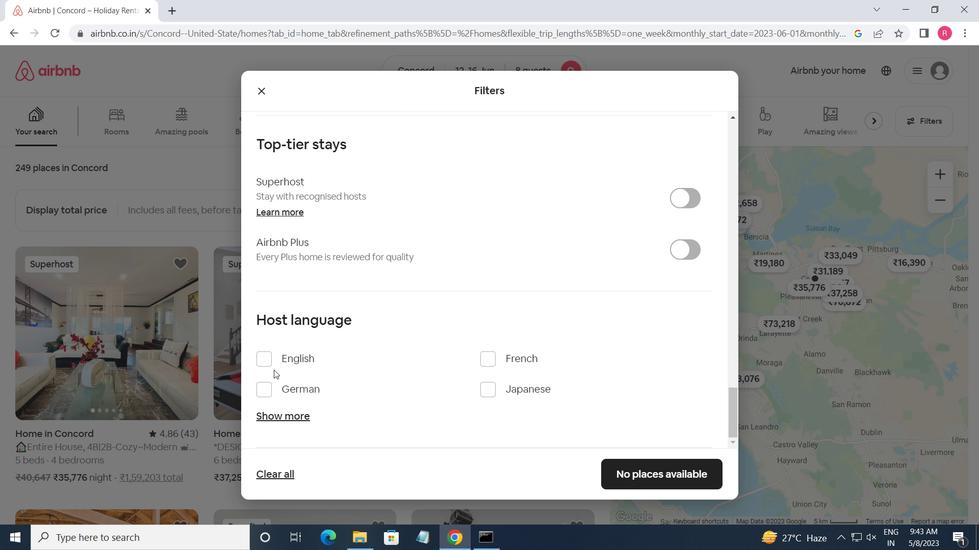 
Action: Mouse pressed left at (261, 364)
Screenshot: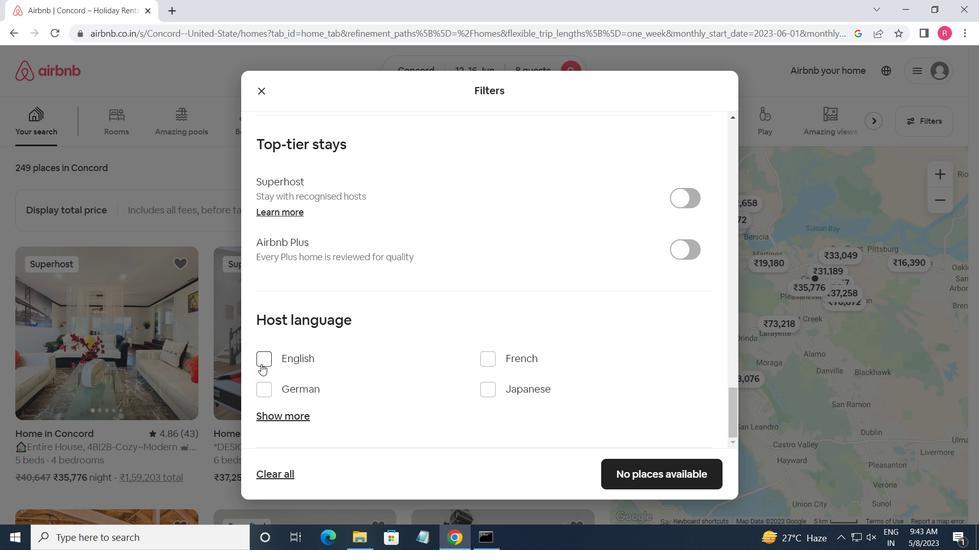 
Action: Mouse moved to (621, 477)
Screenshot: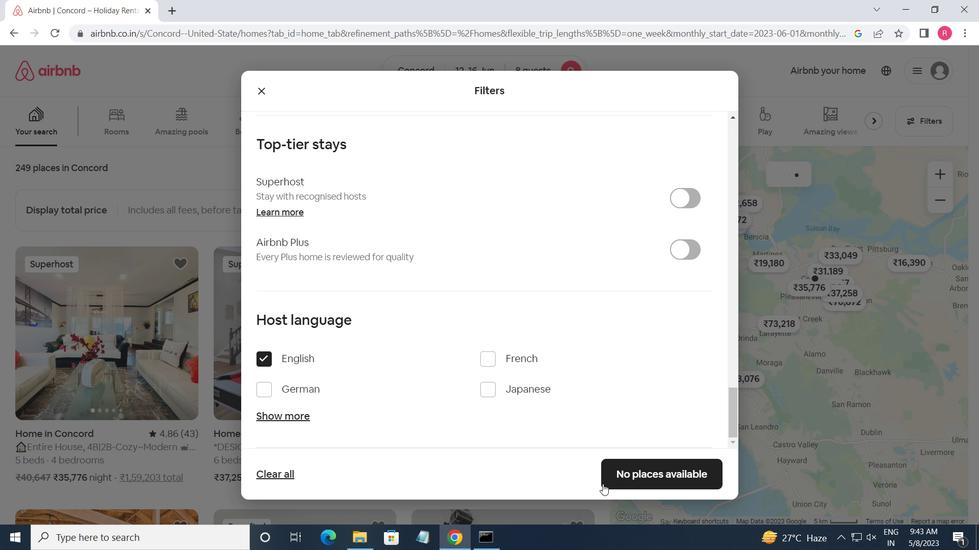 
Action: Mouse pressed left at (621, 477)
Screenshot: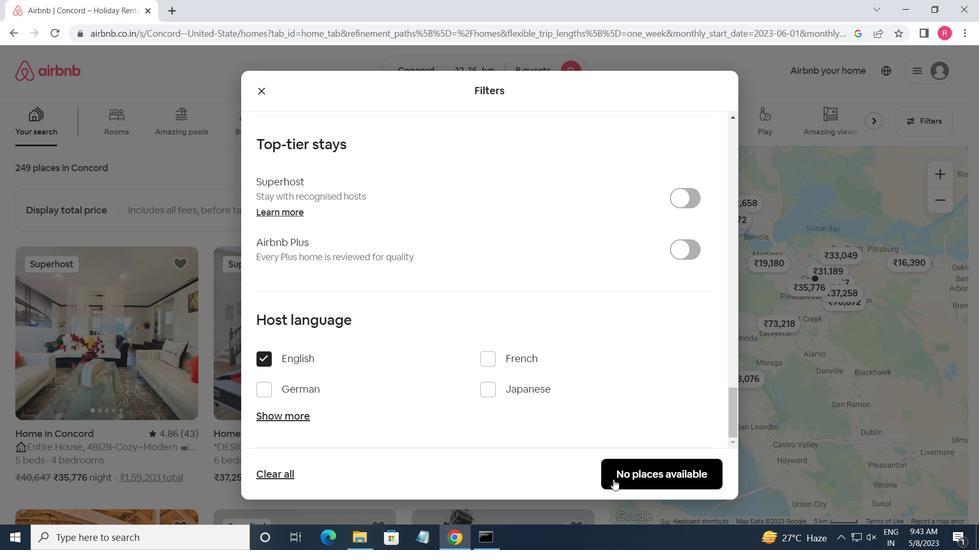 
Action: Mouse moved to (636, 220)
Screenshot: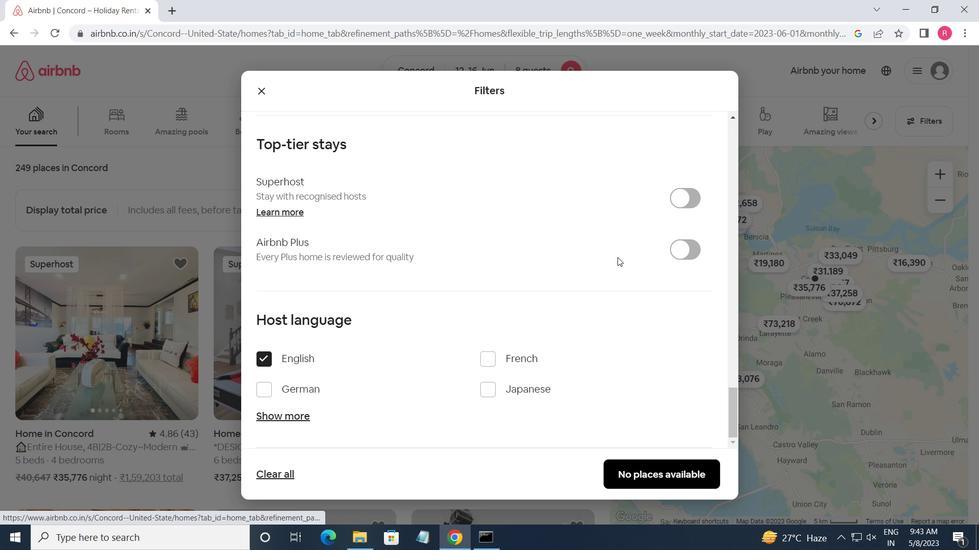 
